 Task: Create a due date automation trigger when advanced on, on the monday after a card is due add fields without custom field "Resume" set to a date more than 1 days ago at 11:00 AM.
Action: Mouse moved to (1018, 309)
Screenshot: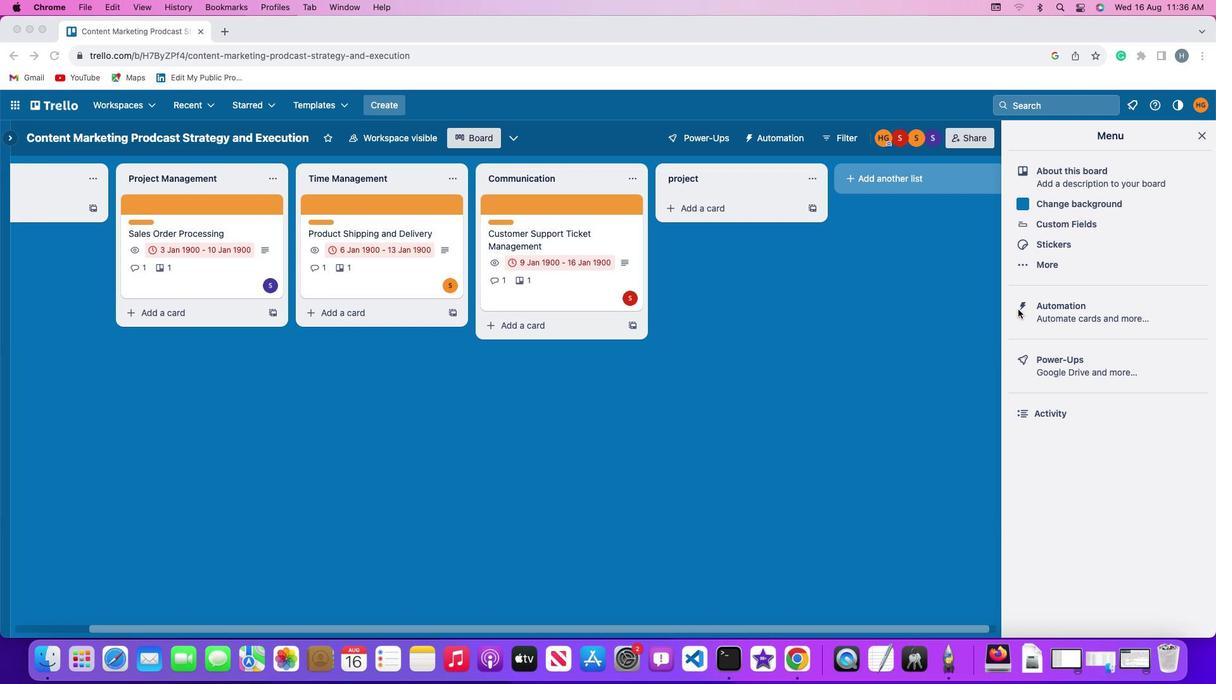 
Action: Mouse pressed left at (1018, 309)
Screenshot: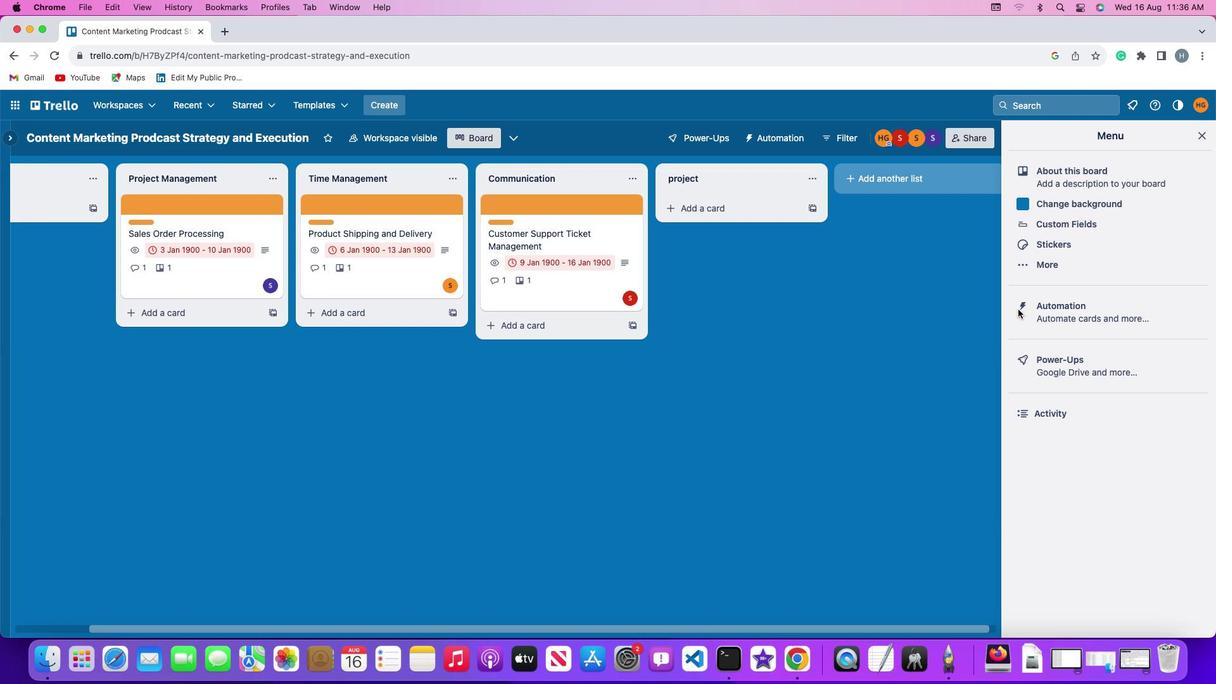 
Action: Mouse pressed left at (1018, 309)
Screenshot: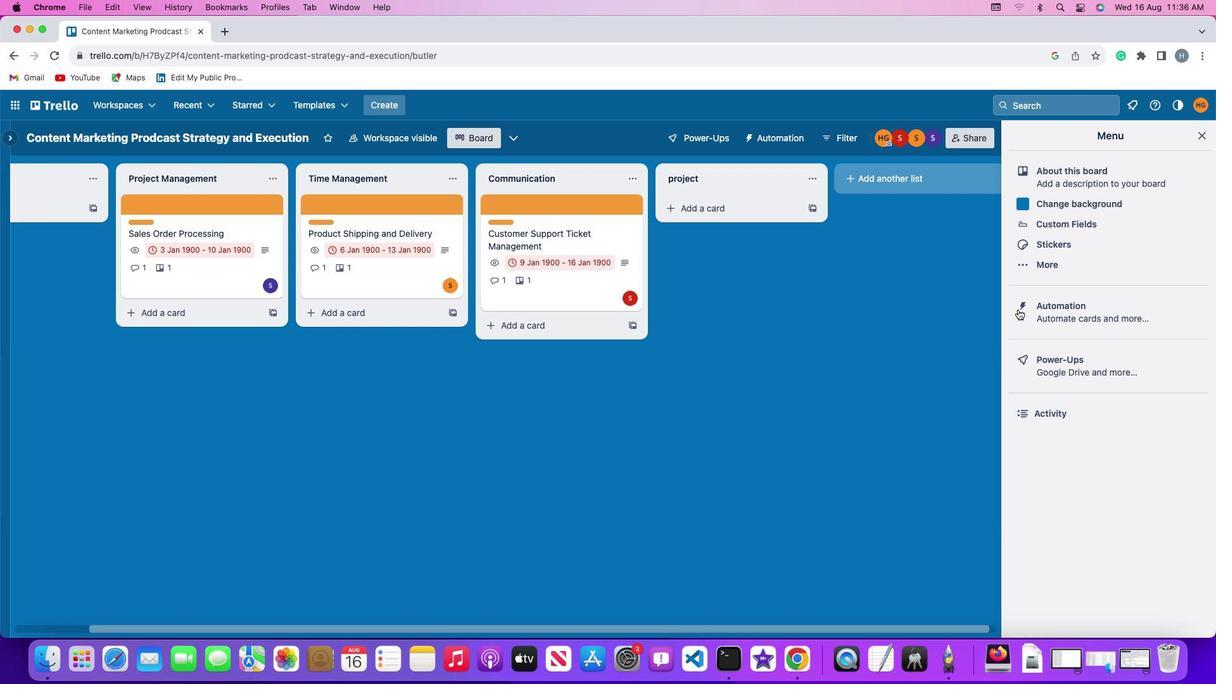 
Action: Mouse moved to (62, 304)
Screenshot: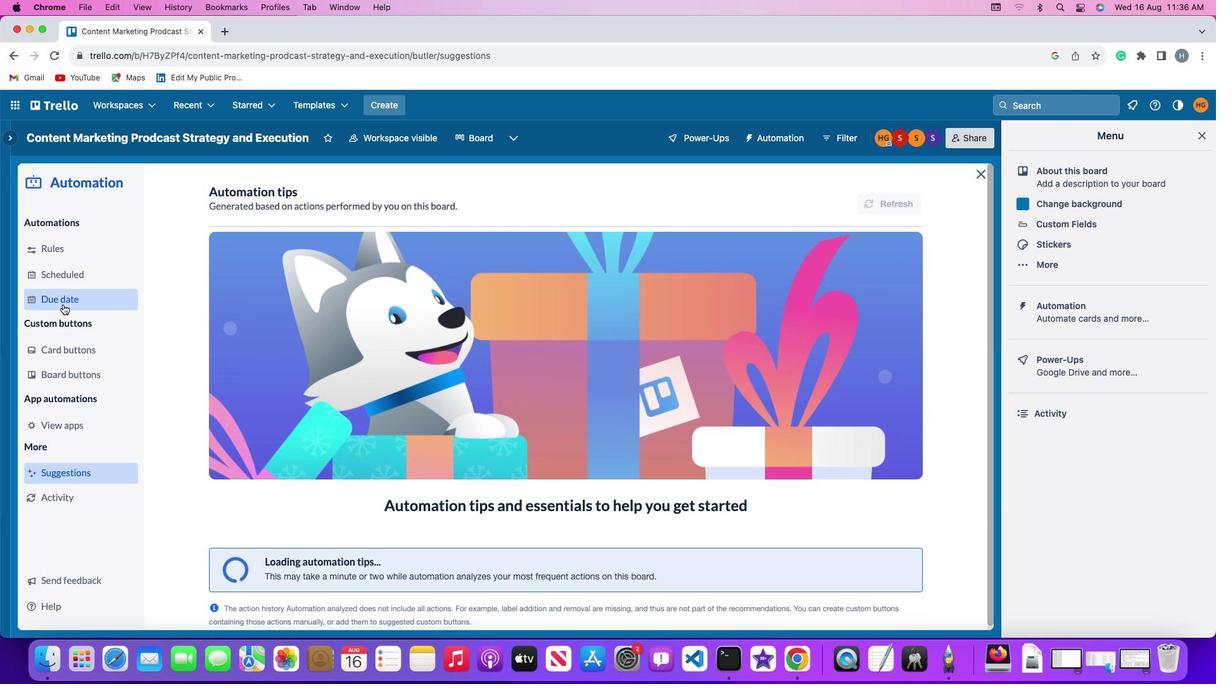 
Action: Mouse pressed left at (62, 304)
Screenshot: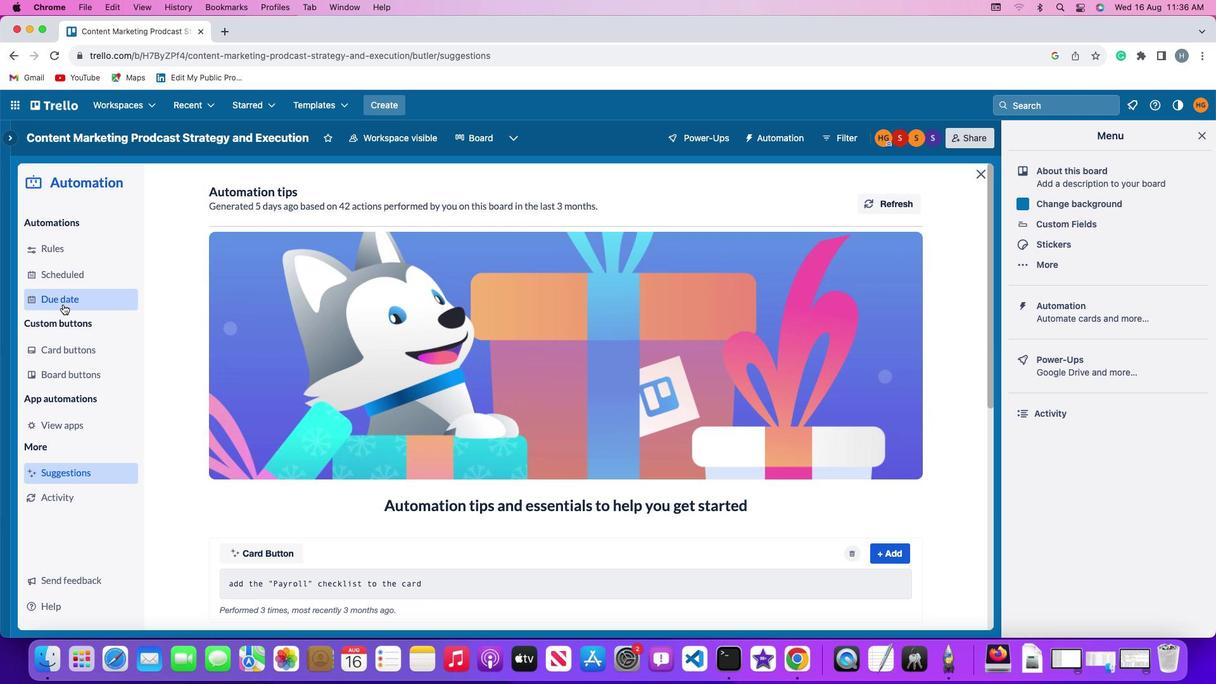 
Action: Mouse moved to (840, 197)
Screenshot: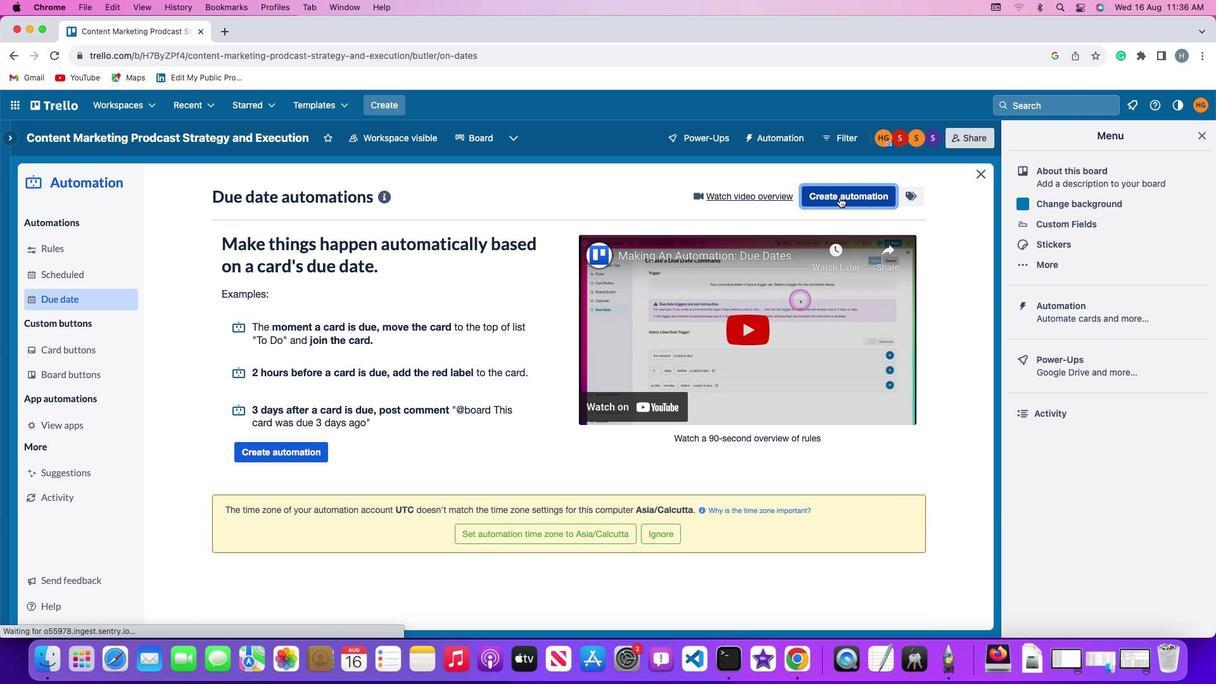 
Action: Mouse pressed left at (840, 197)
Screenshot: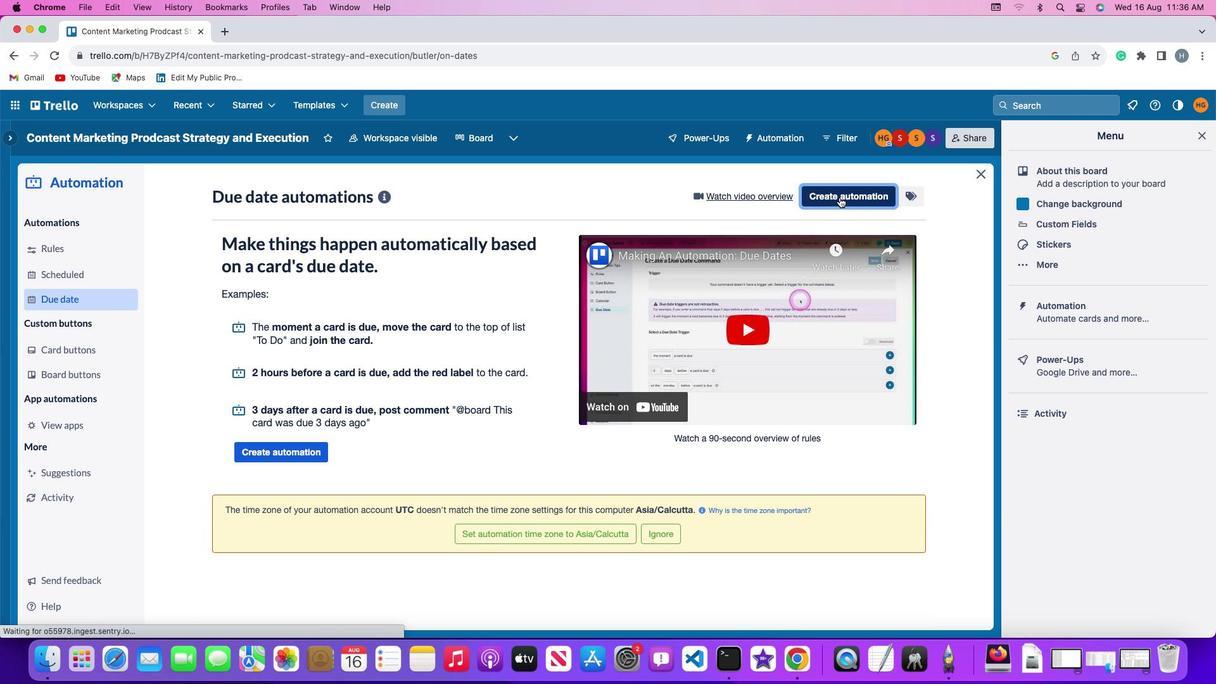 
Action: Mouse moved to (242, 316)
Screenshot: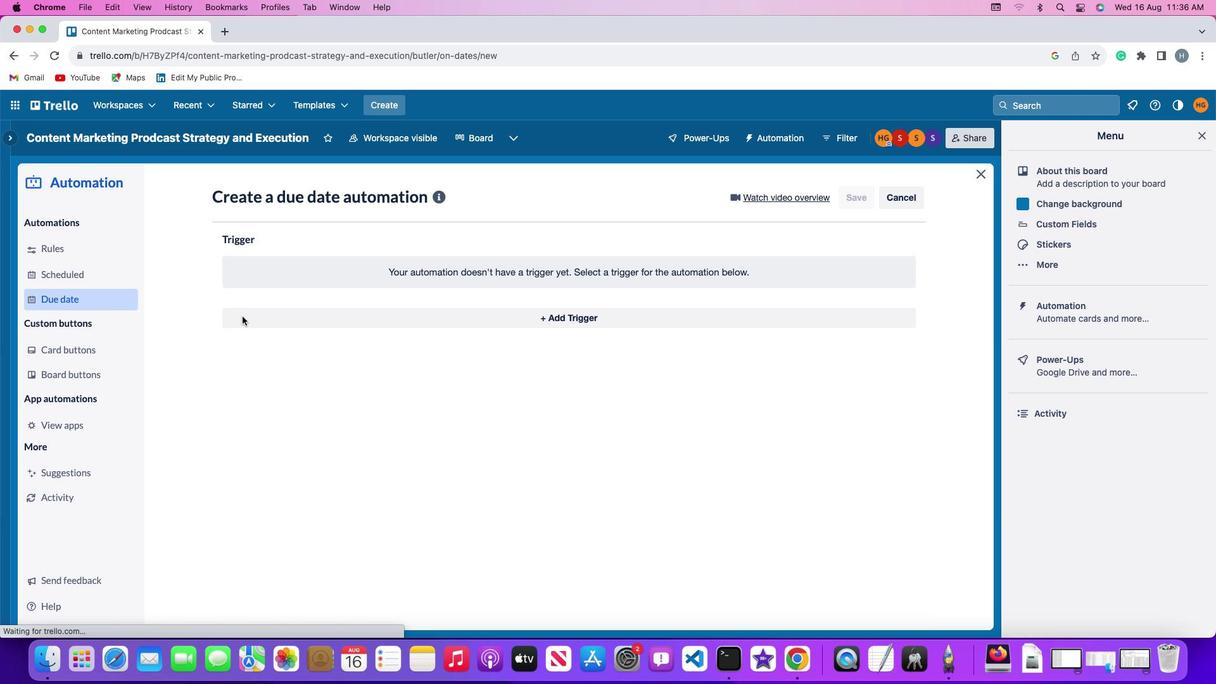 
Action: Mouse pressed left at (242, 316)
Screenshot: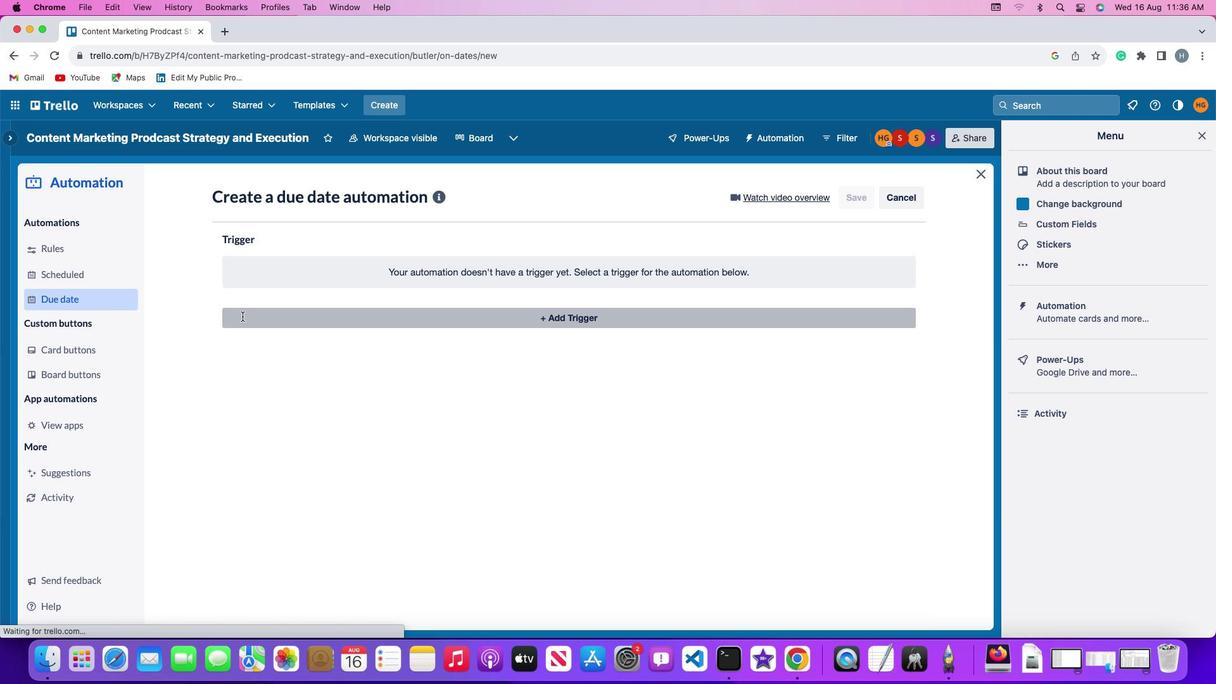 
Action: Mouse moved to (286, 553)
Screenshot: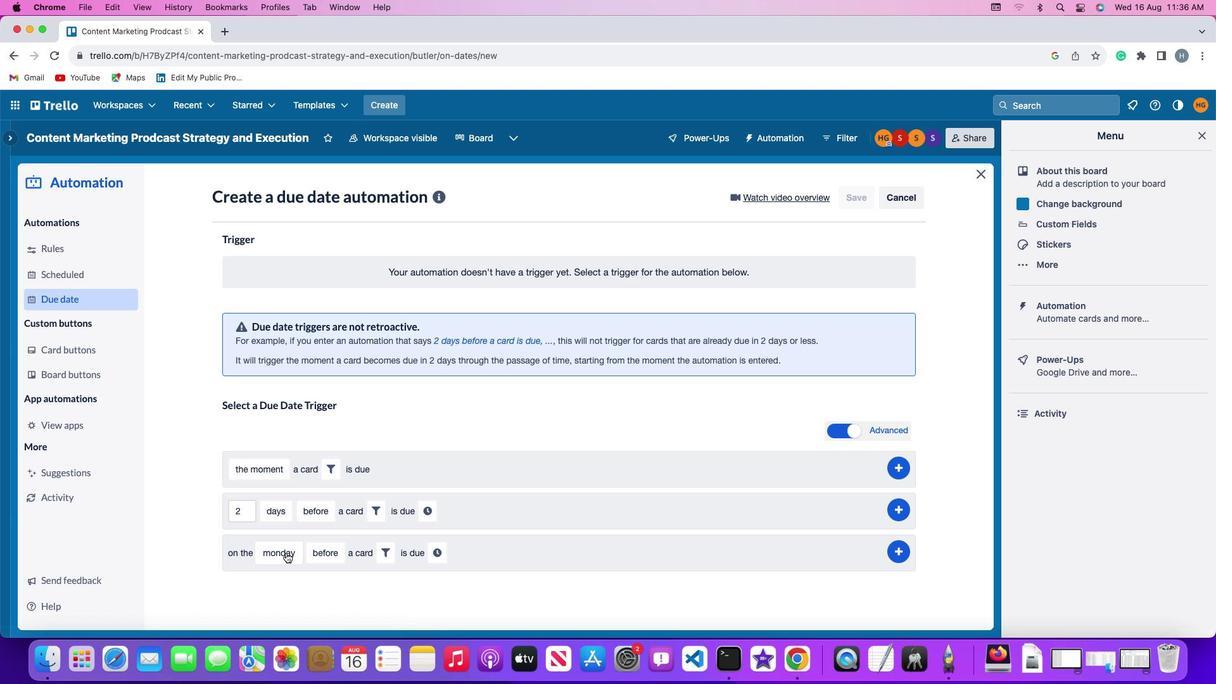
Action: Mouse pressed left at (286, 553)
Screenshot: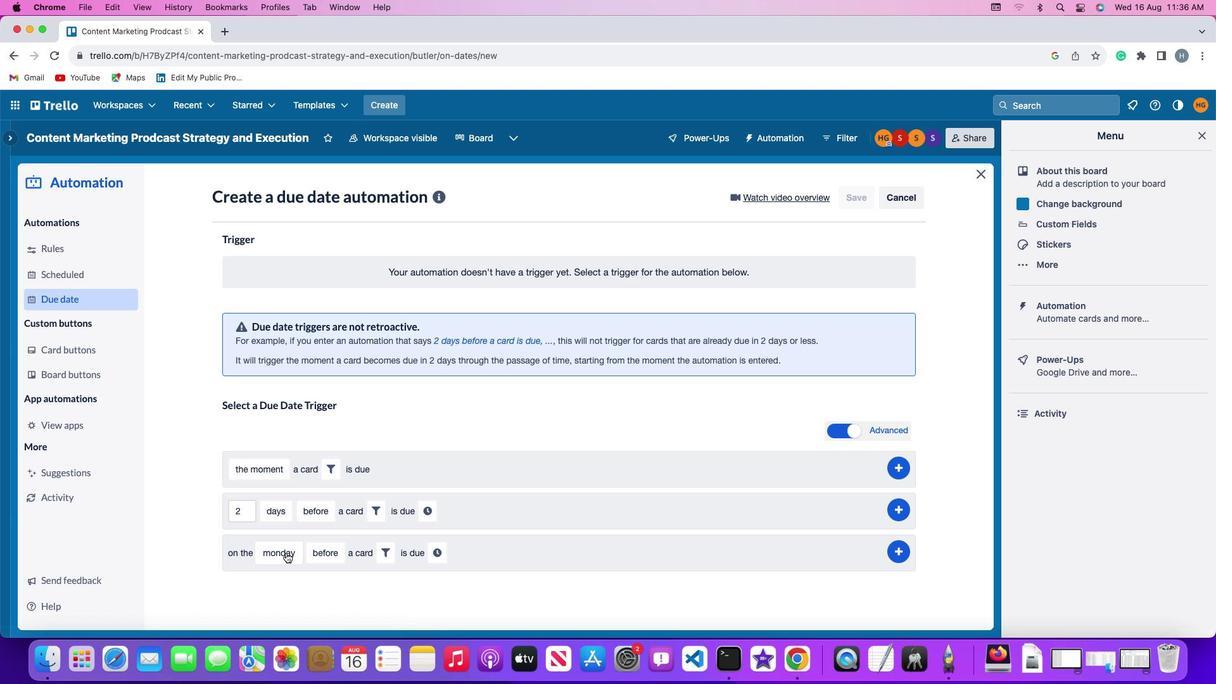 
Action: Mouse moved to (306, 380)
Screenshot: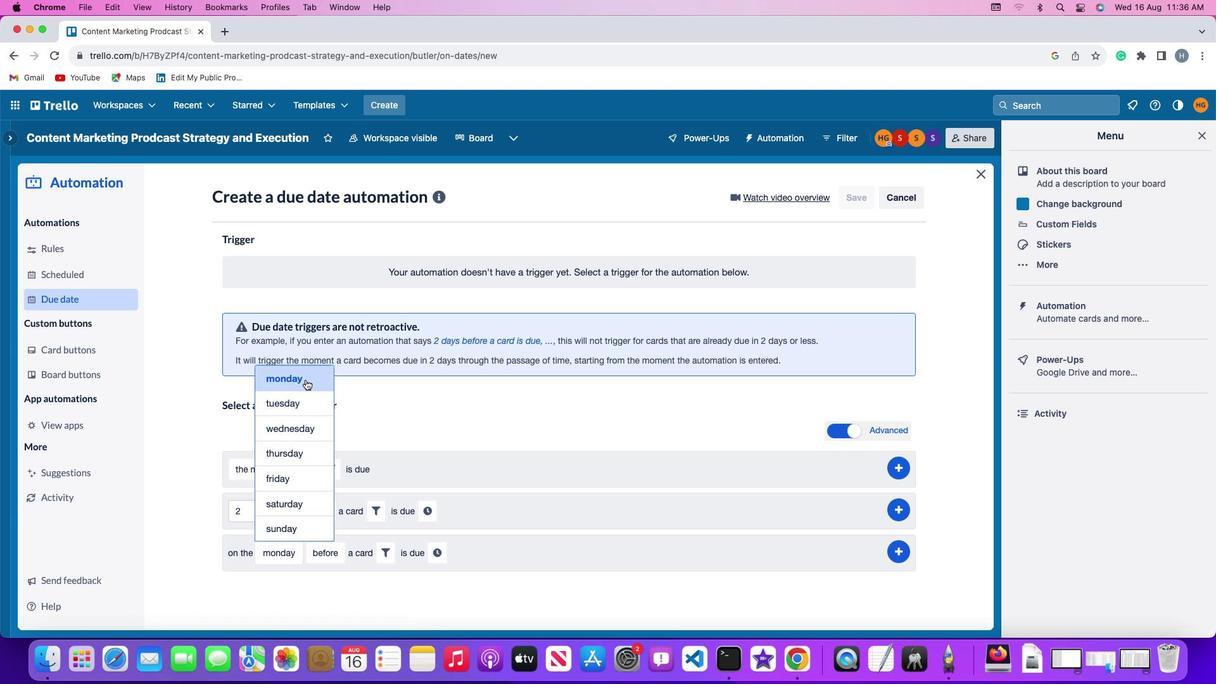 
Action: Mouse pressed left at (306, 380)
Screenshot: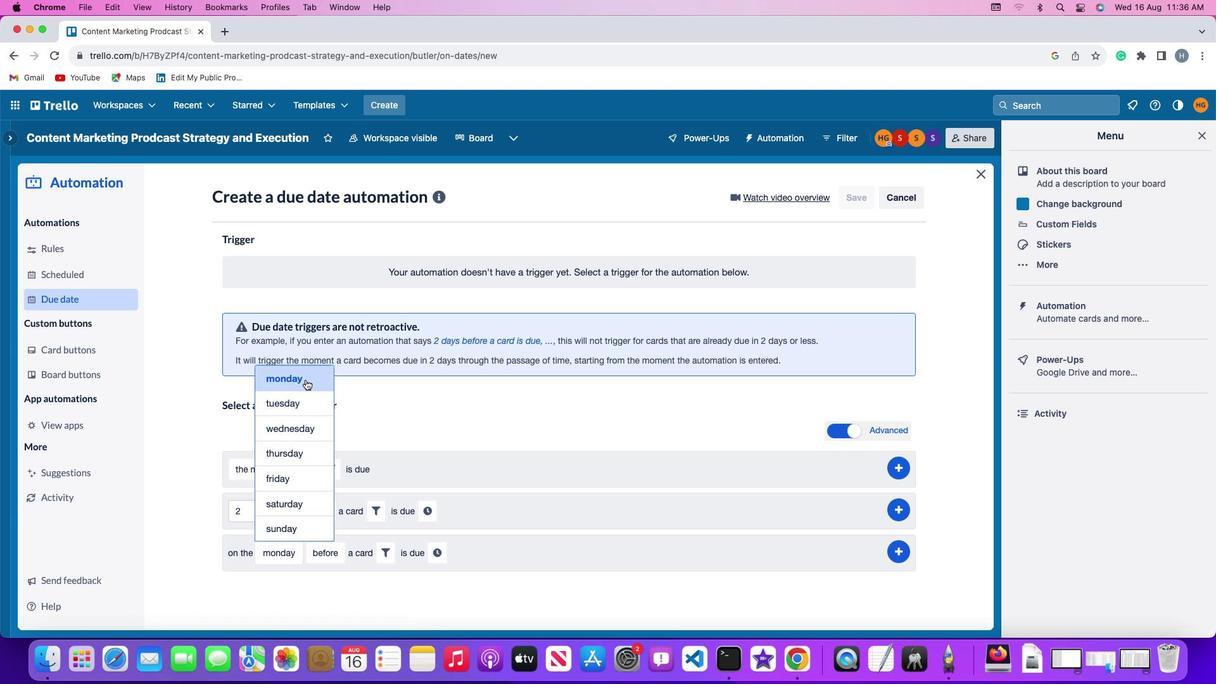 
Action: Mouse moved to (331, 548)
Screenshot: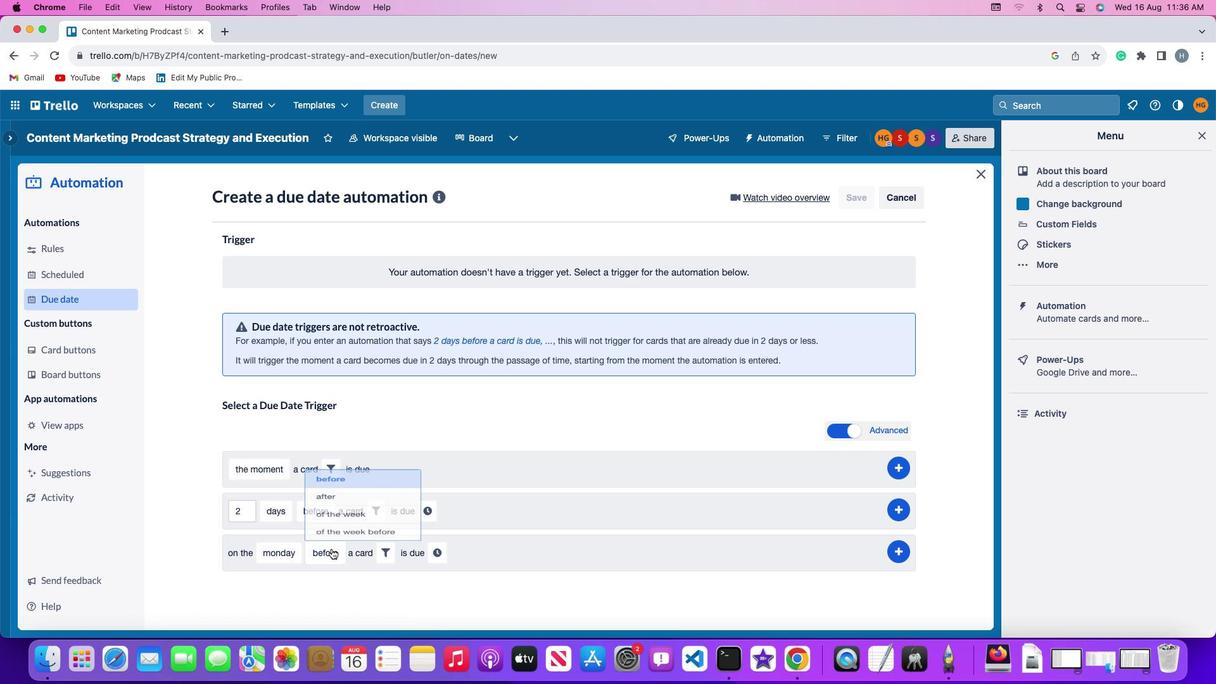 
Action: Mouse pressed left at (331, 548)
Screenshot: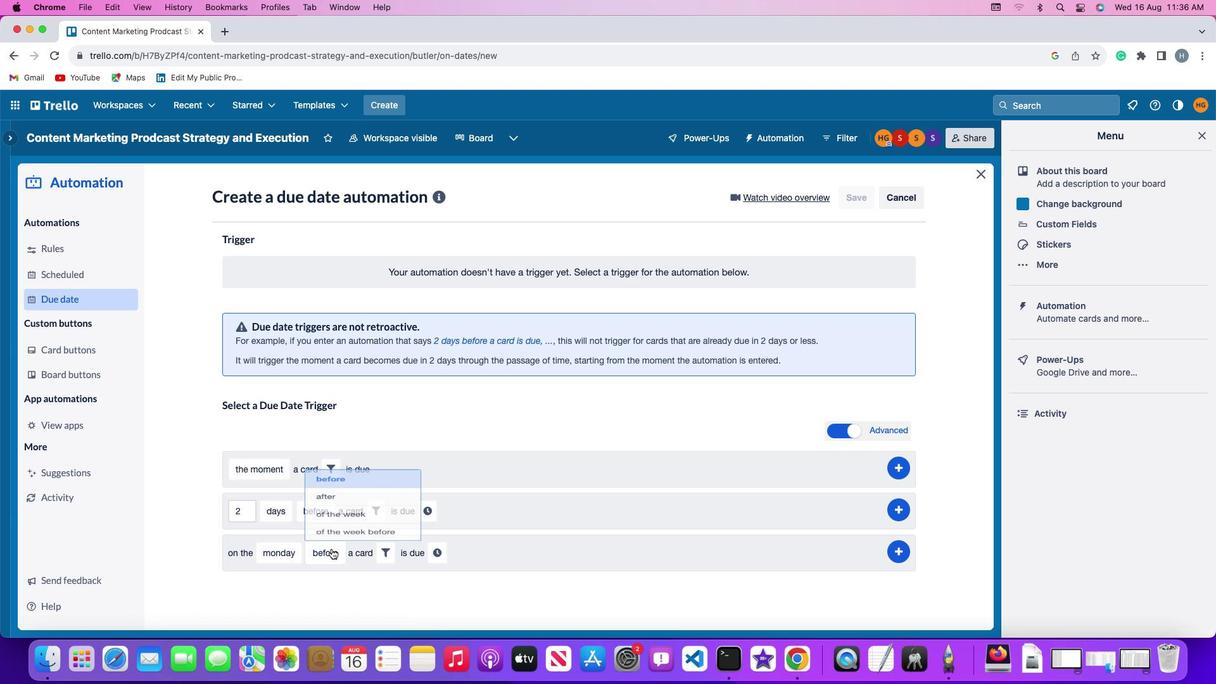 
Action: Mouse moved to (345, 478)
Screenshot: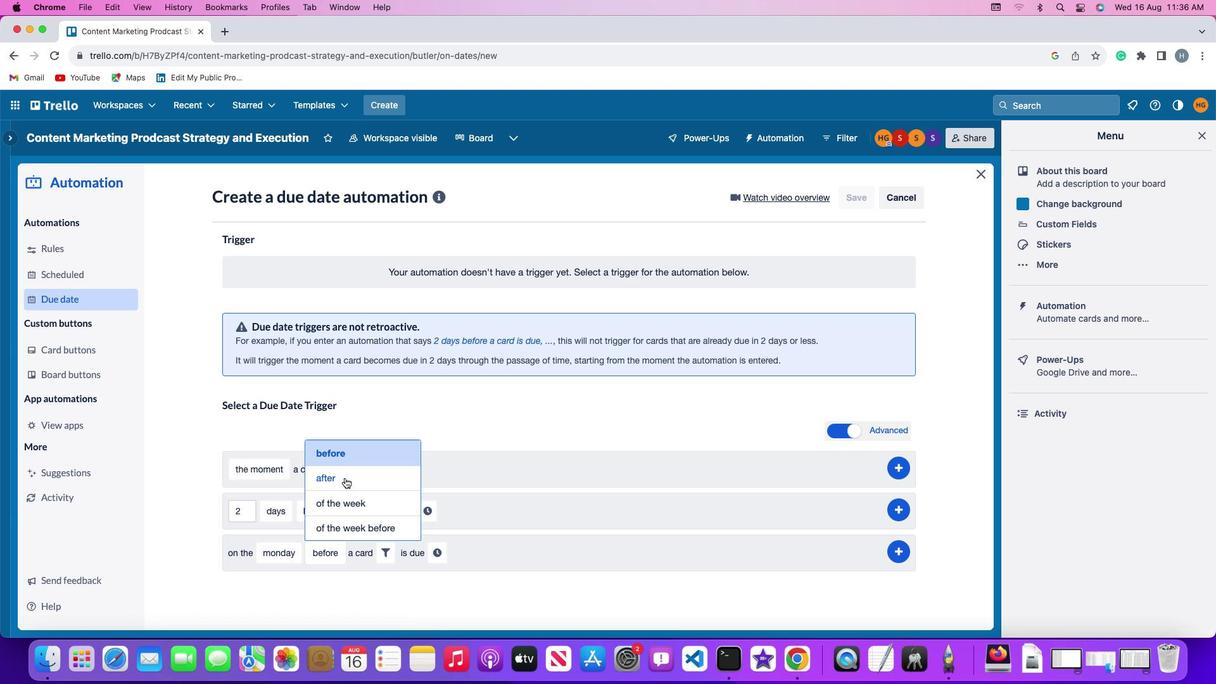 
Action: Mouse pressed left at (345, 478)
Screenshot: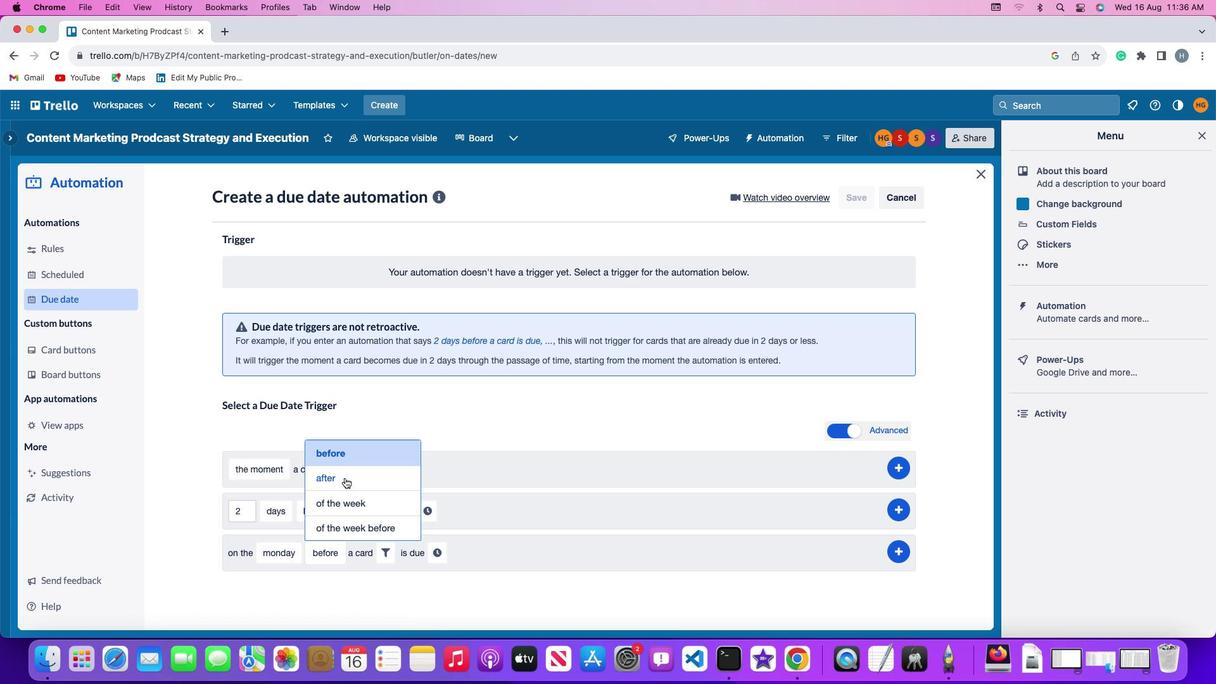 
Action: Mouse moved to (372, 557)
Screenshot: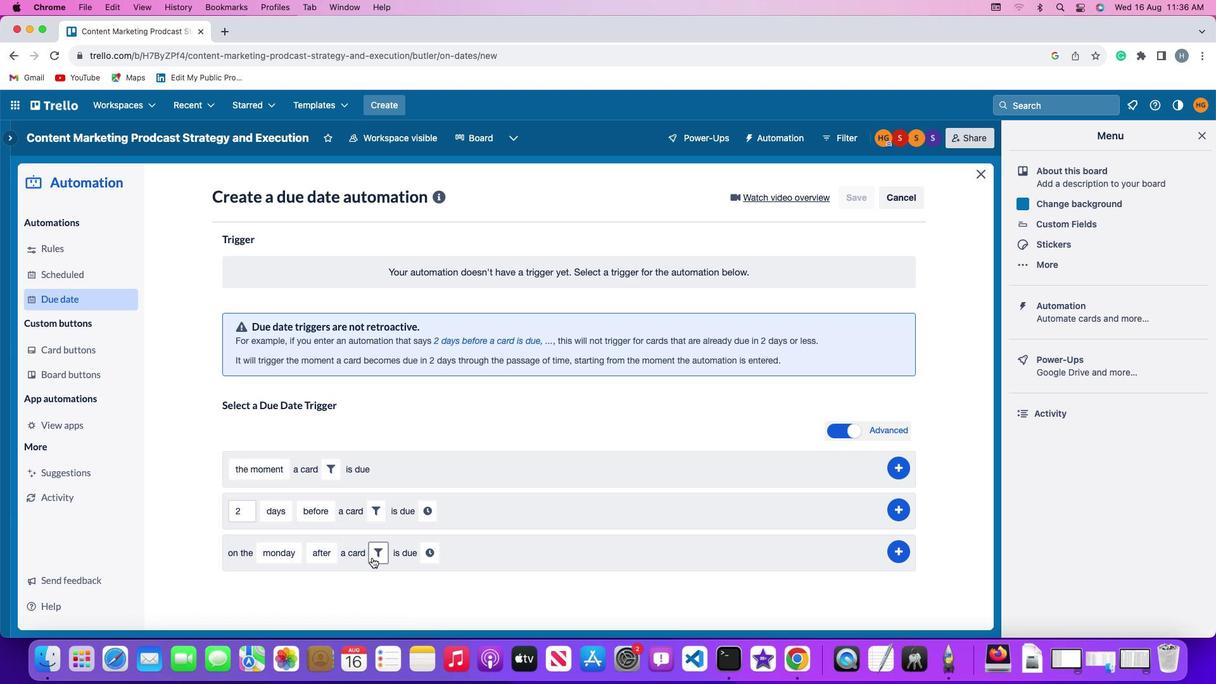 
Action: Mouse pressed left at (372, 557)
Screenshot: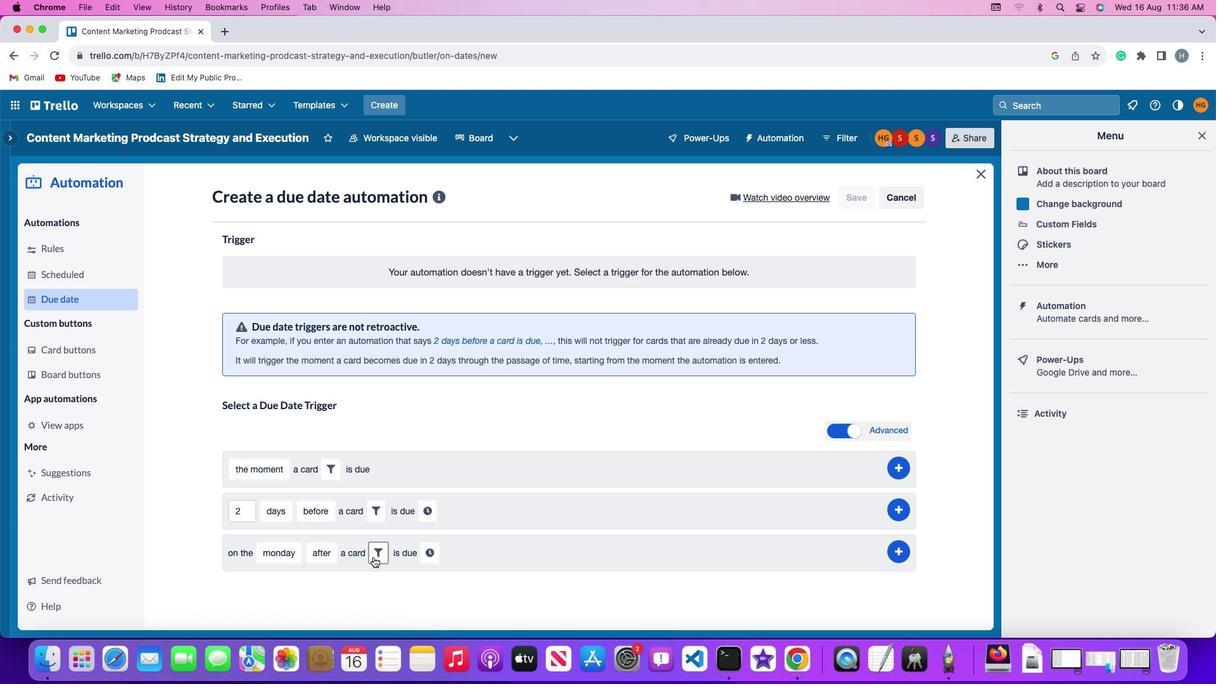 
Action: Mouse moved to (587, 595)
Screenshot: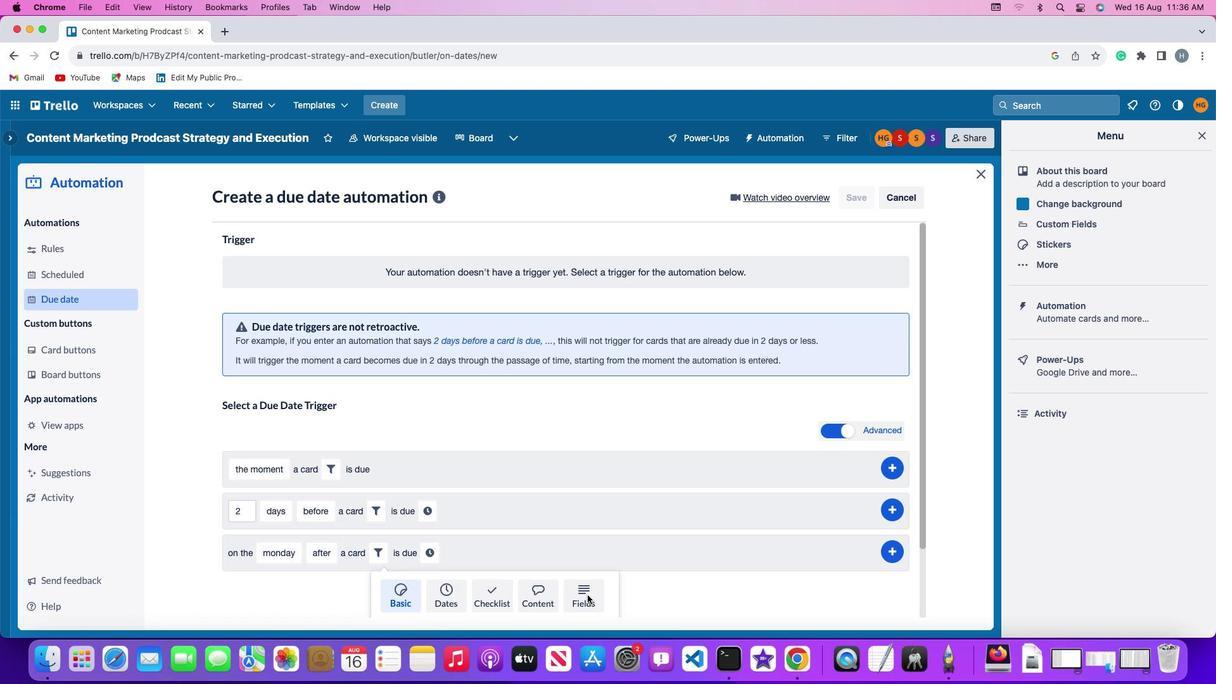 
Action: Mouse pressed left at (587, 595)
Screenshot: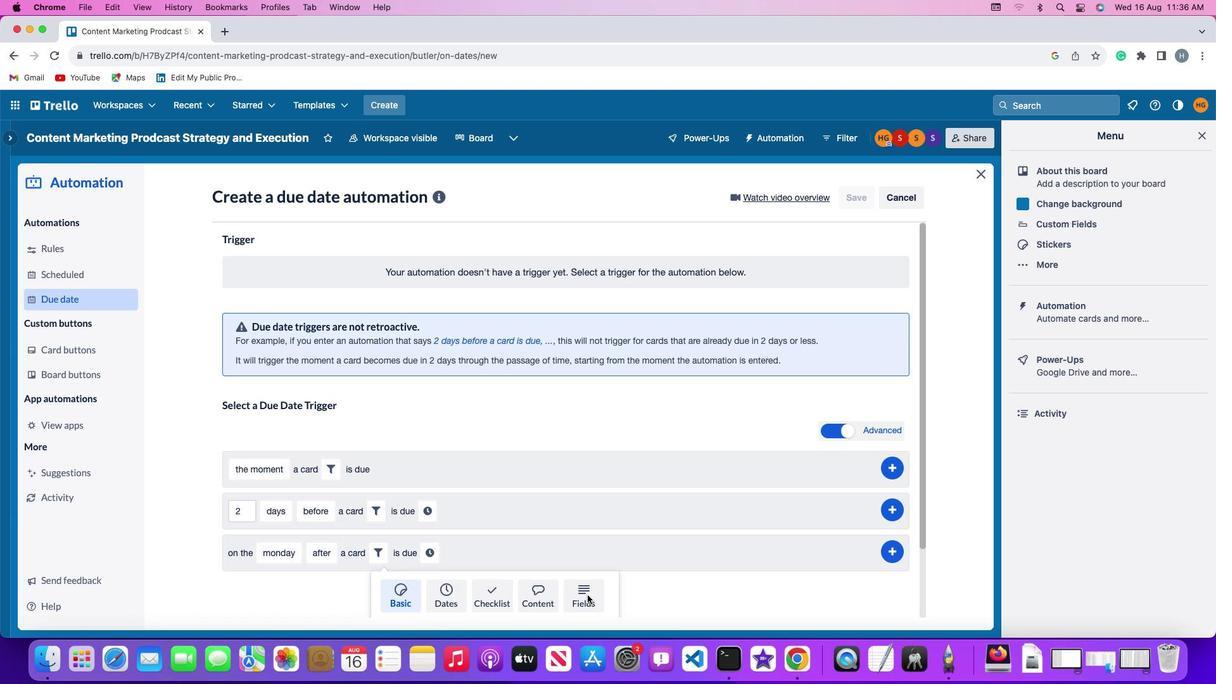 
Action: Mouse moved to (326, 596)
Screenshot: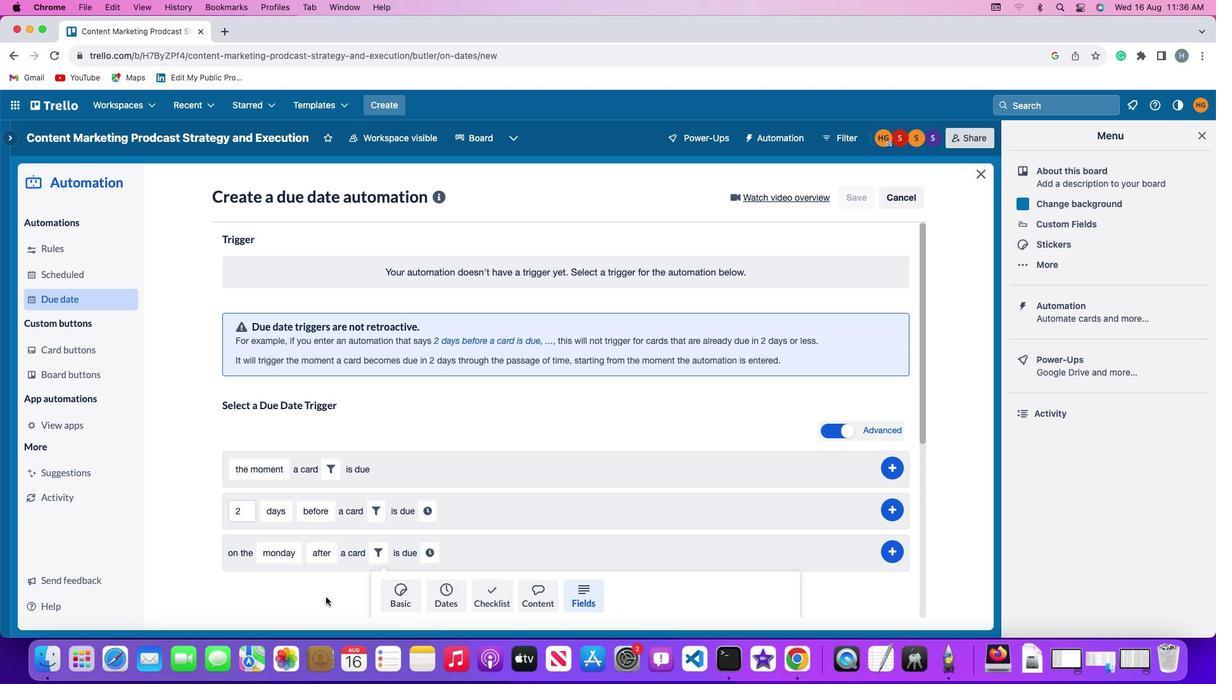 
Action: Mouse scrolled (326, 596) with delta (0, 0)
Screenshot: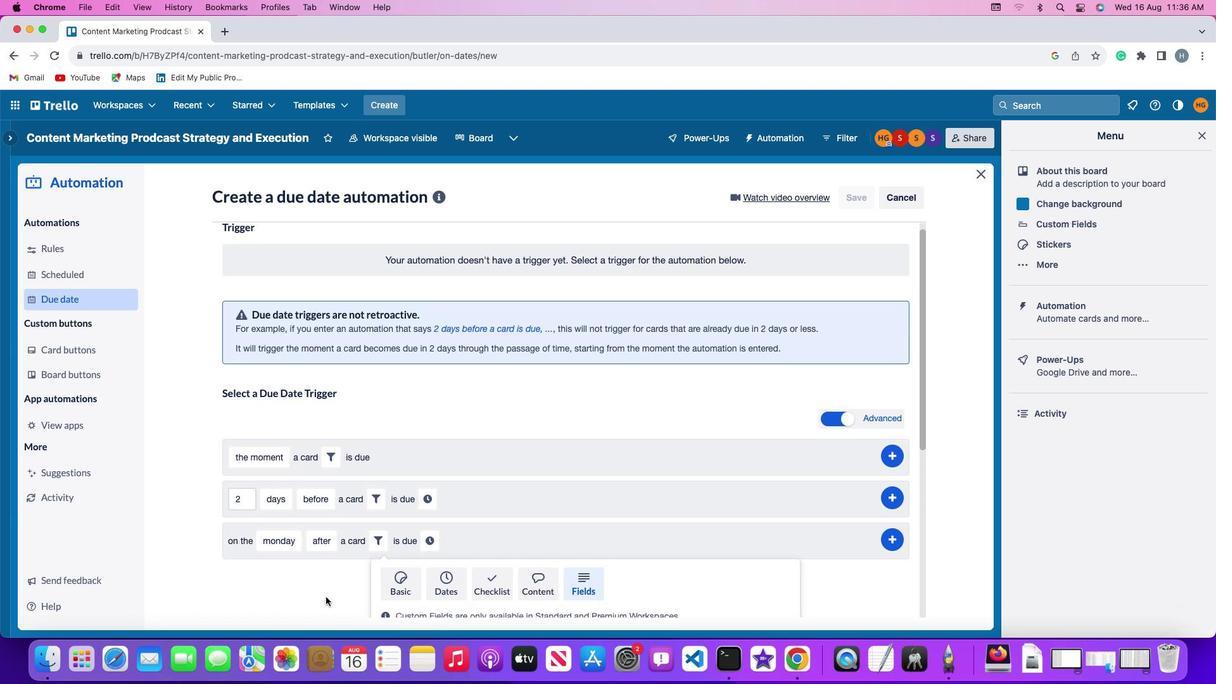 
Action: Mouse scrolled (326, 596) with delta (0, 0)
Screenshot: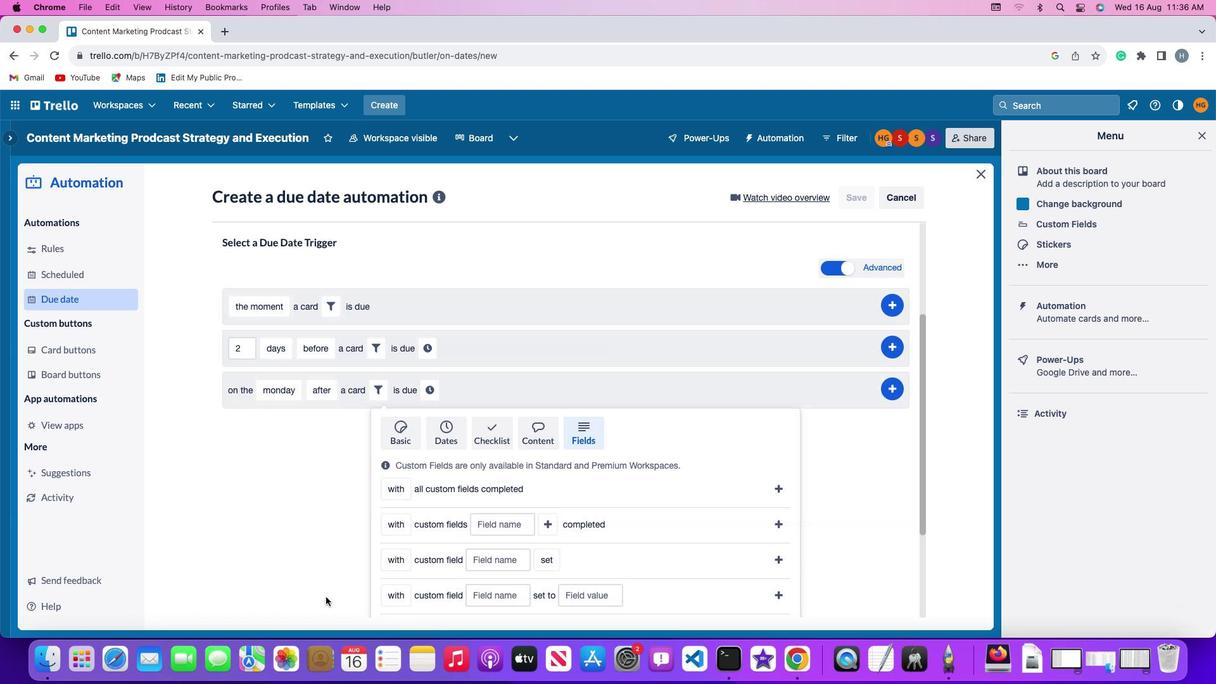 
Action: Mouse scrolled (326, 596) with delta (0, -1)
Screenshot: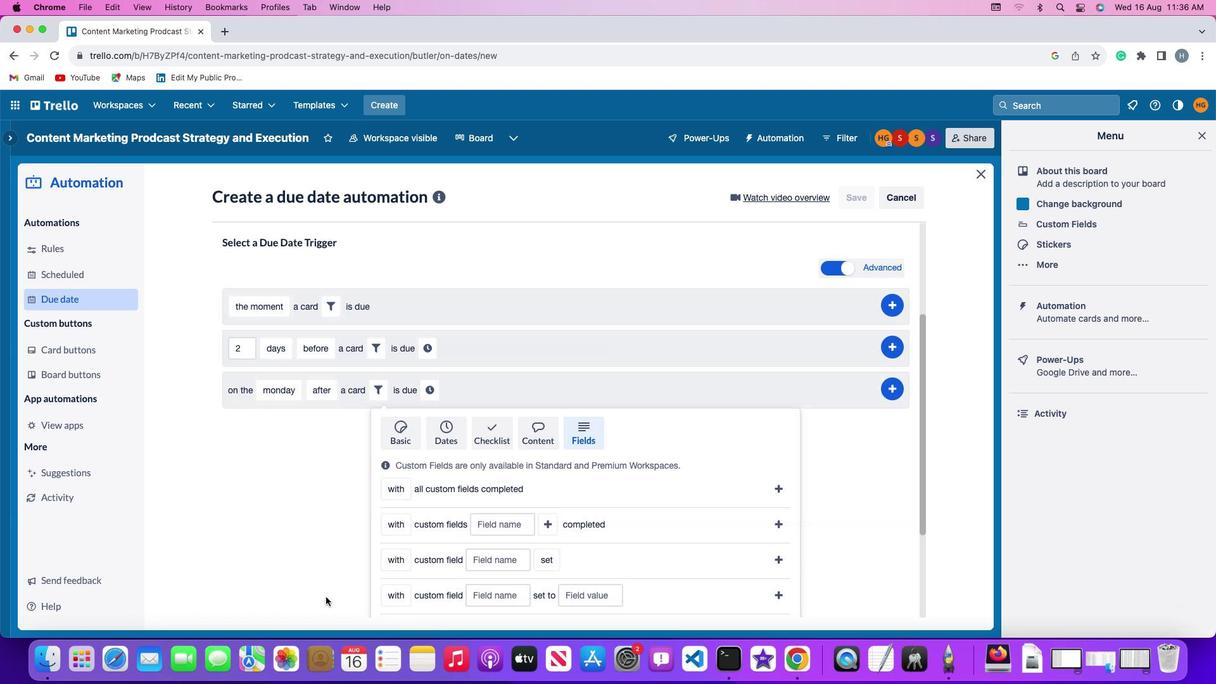 
Action: Mouse scrolled (326, 596) with delta (0, -3)
Screenshot: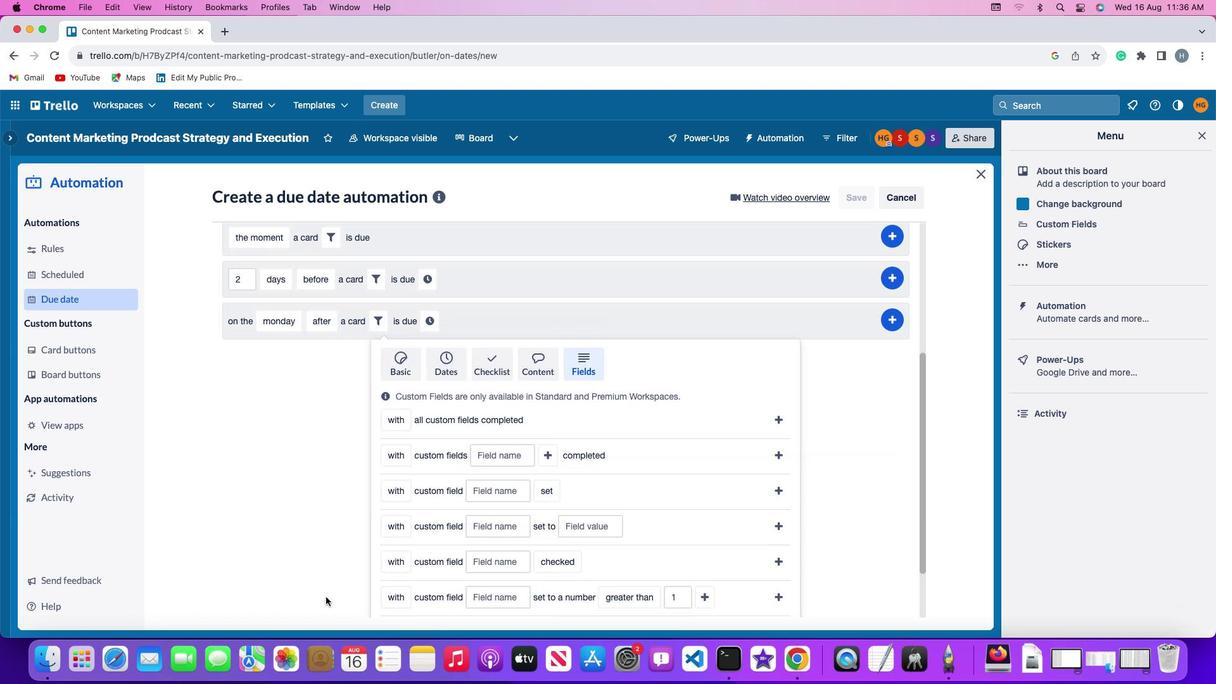 
Action: Mouse scrolled (326, 596) with delta (0, -3)
Screenshot: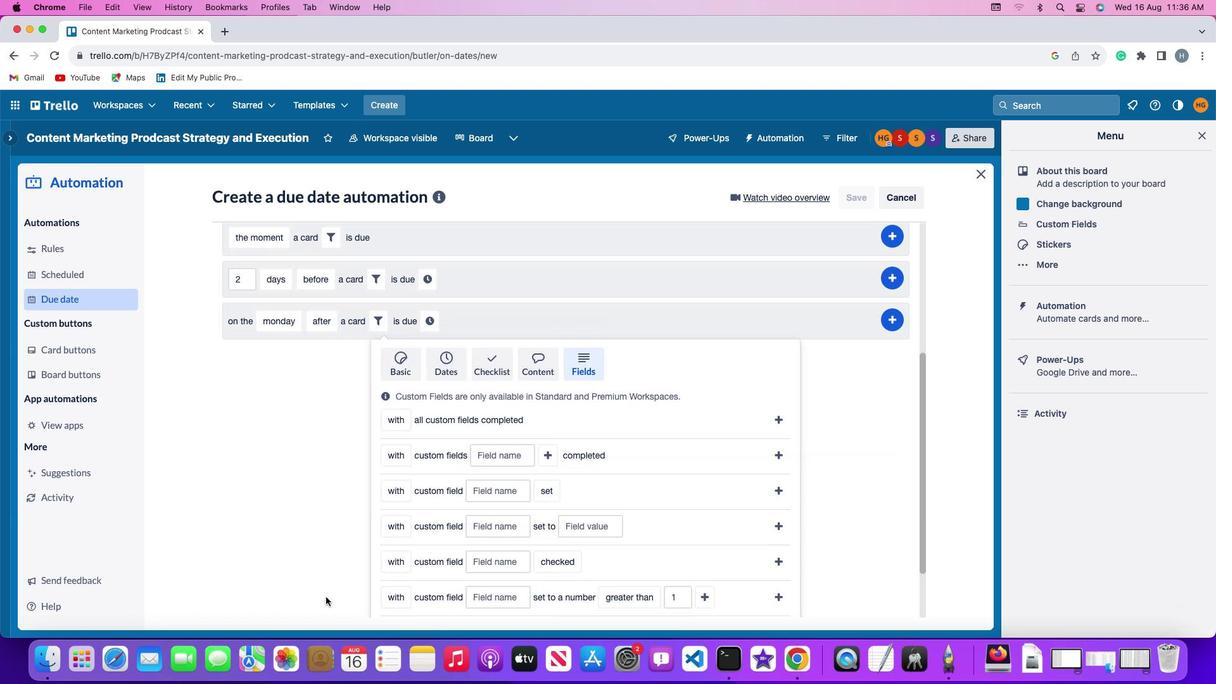 
Action: Mouse scrolled (326, 596) with delta (0, 0)
Screenshot: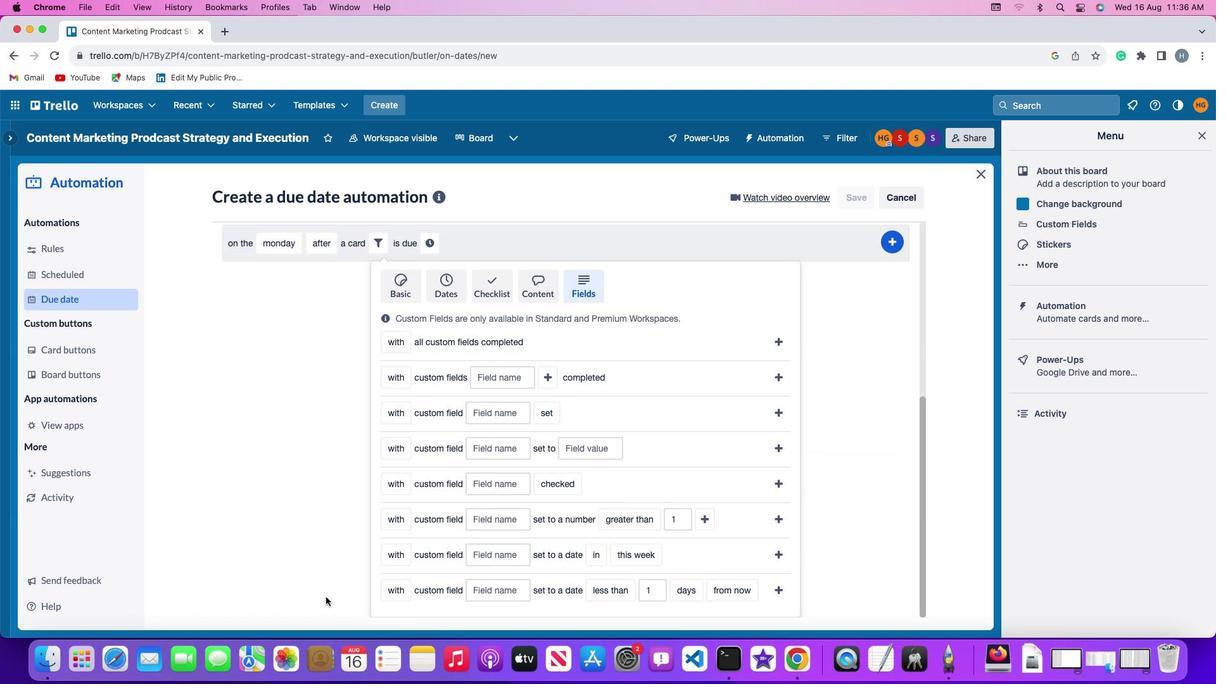 
Action: Mouse scrolled (326, 596) with delta (0, 0)
Screenshot: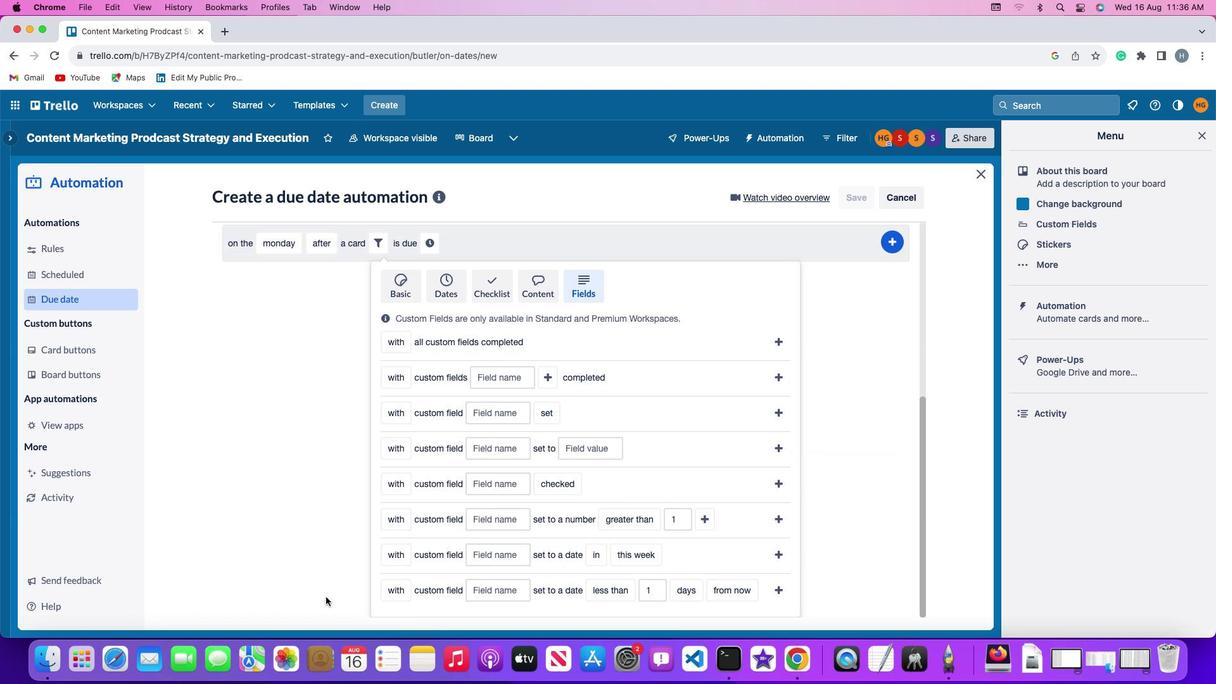 
Action: Mouse scrolled (326, 596) with delta (0, -1)
Screenshot: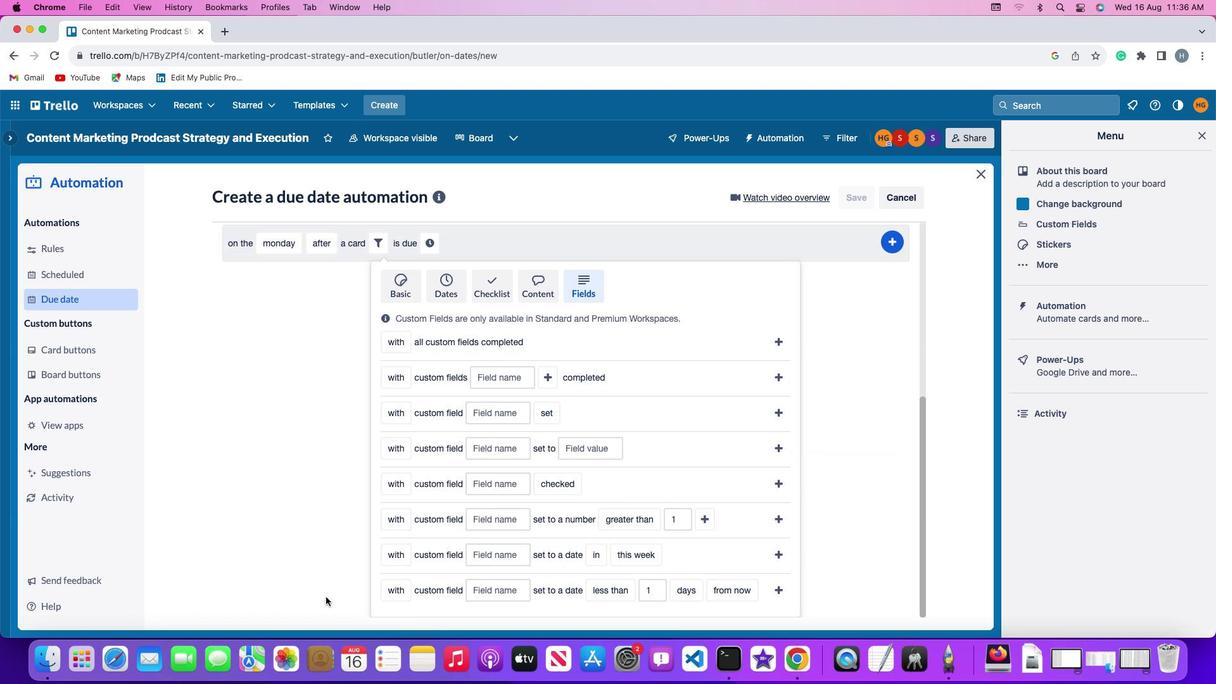 
Action: Mouse scrolled (326, 596) with delta (0, -3)
Screenshot: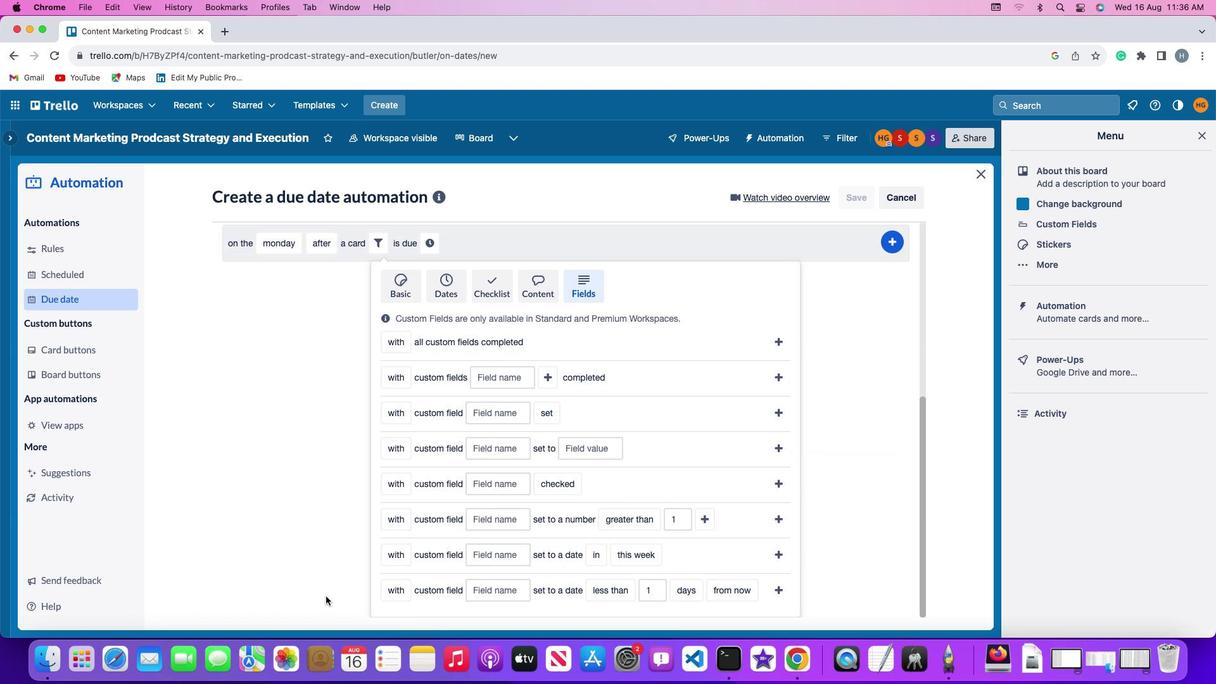 
Action: Mouse moved to (326, 596)
Screenshot: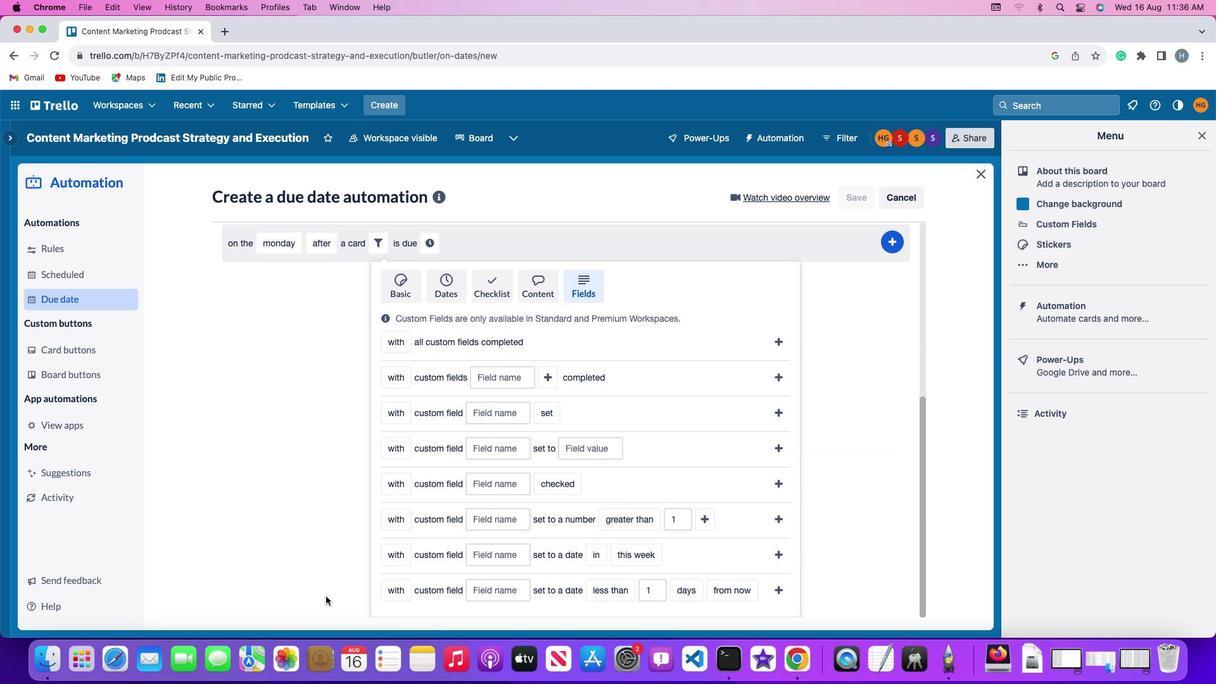 
Action: Mouse scrolled (326, 596) with delta (0, 0)
Screenshot: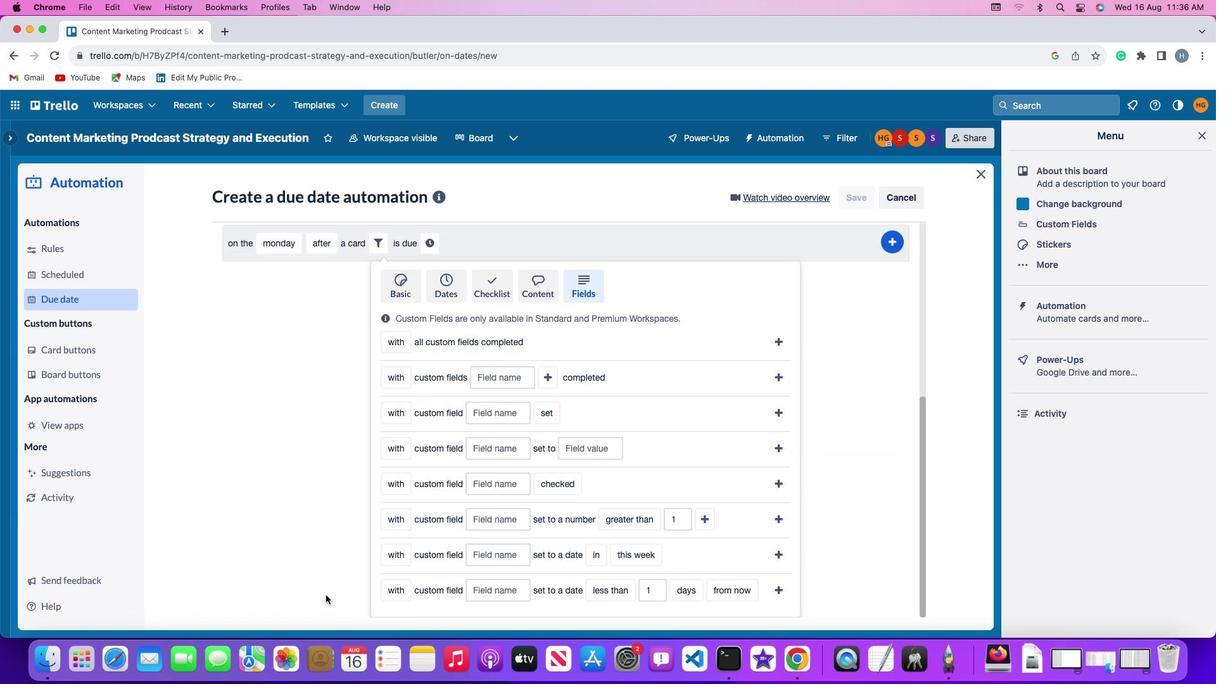 
Action: Mouse scrolled (326, 596) with delta (0, 0)
Screenshot: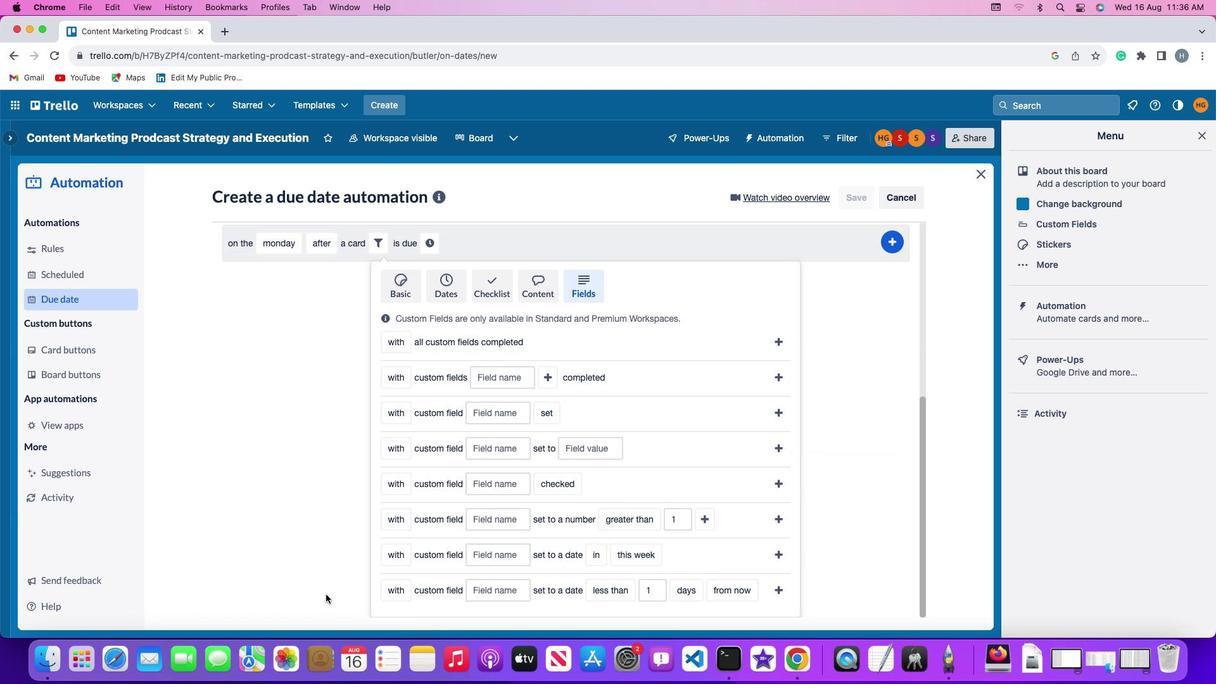 
Action: Mouse scrolled (326, 596) with delta (0, -1)
Screenshot: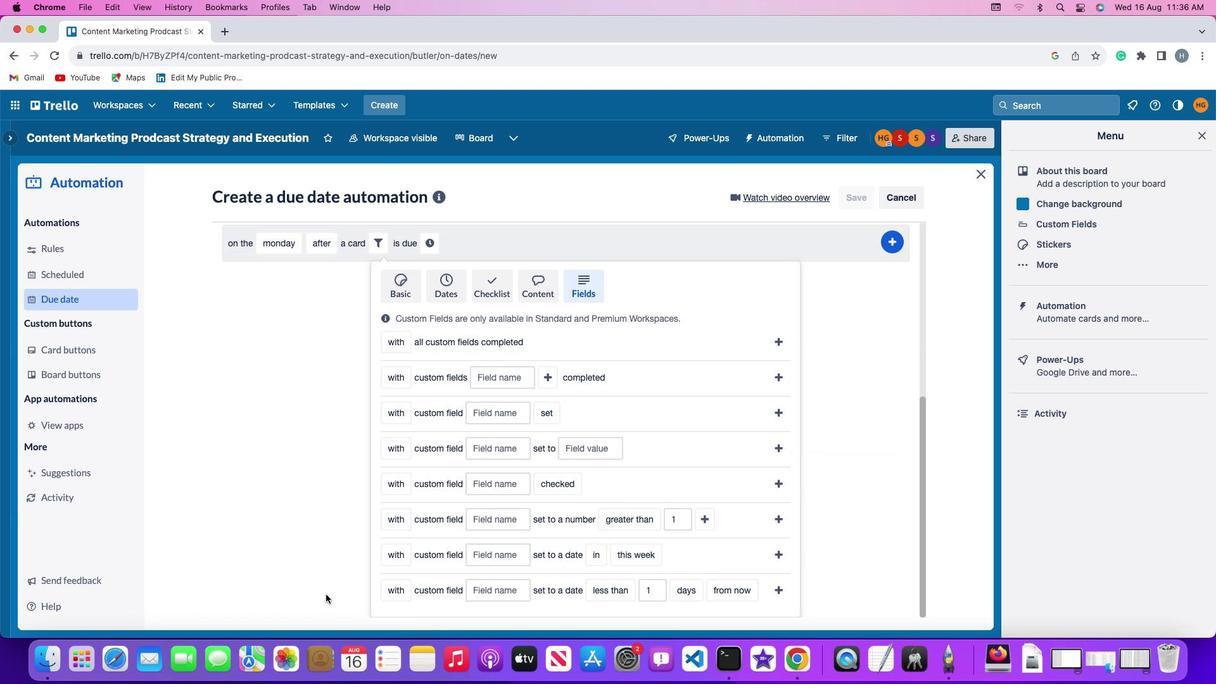 
Action: Mouse moved to (386, 591)
Screenshot: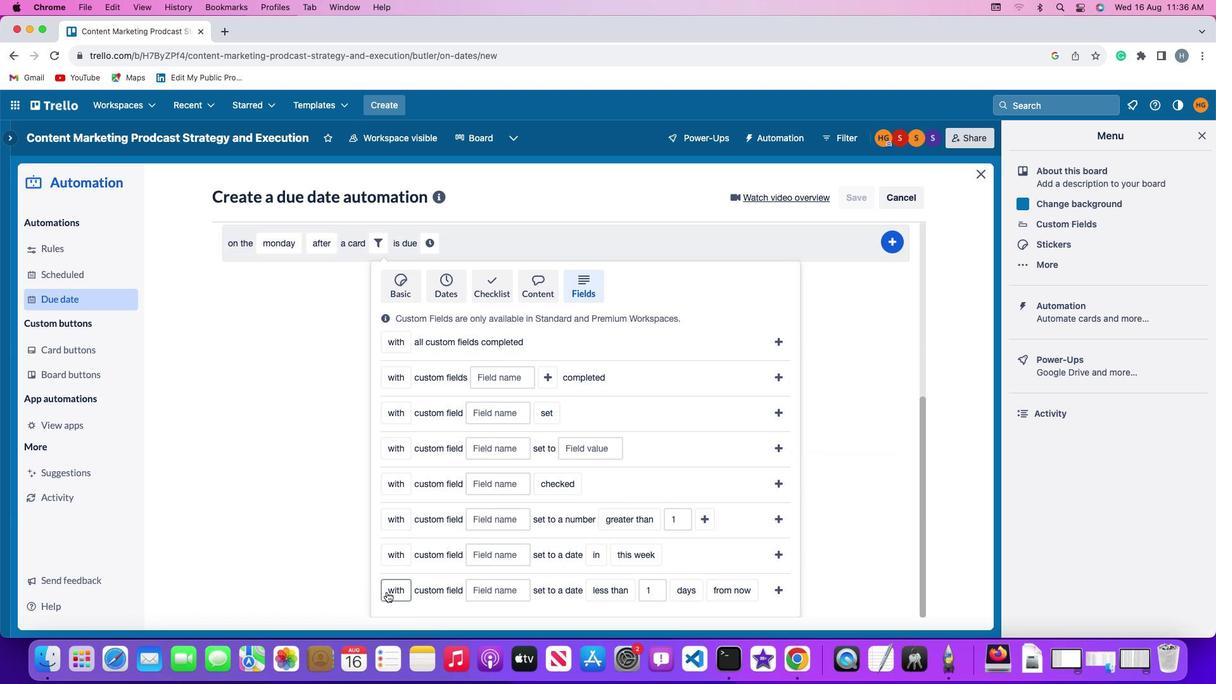 
Action: Mouse pressed left at (386, 591)
Screenshot: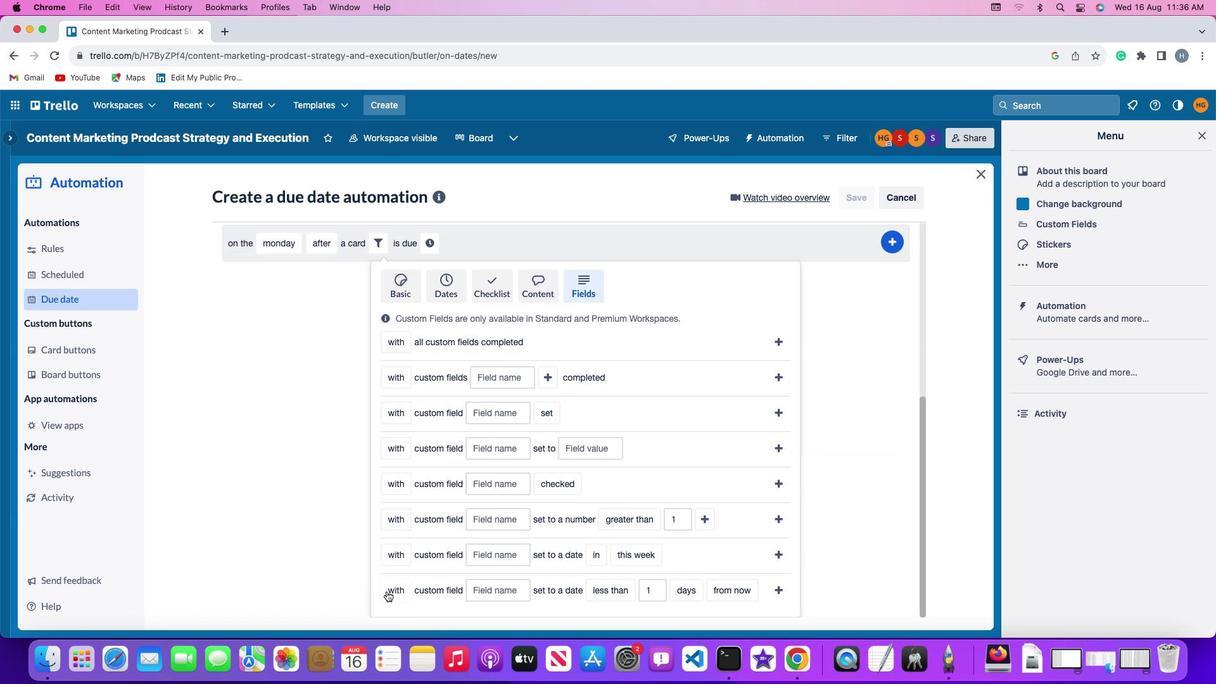 
Action: Mouse moved to (399, 567)
Screenshot: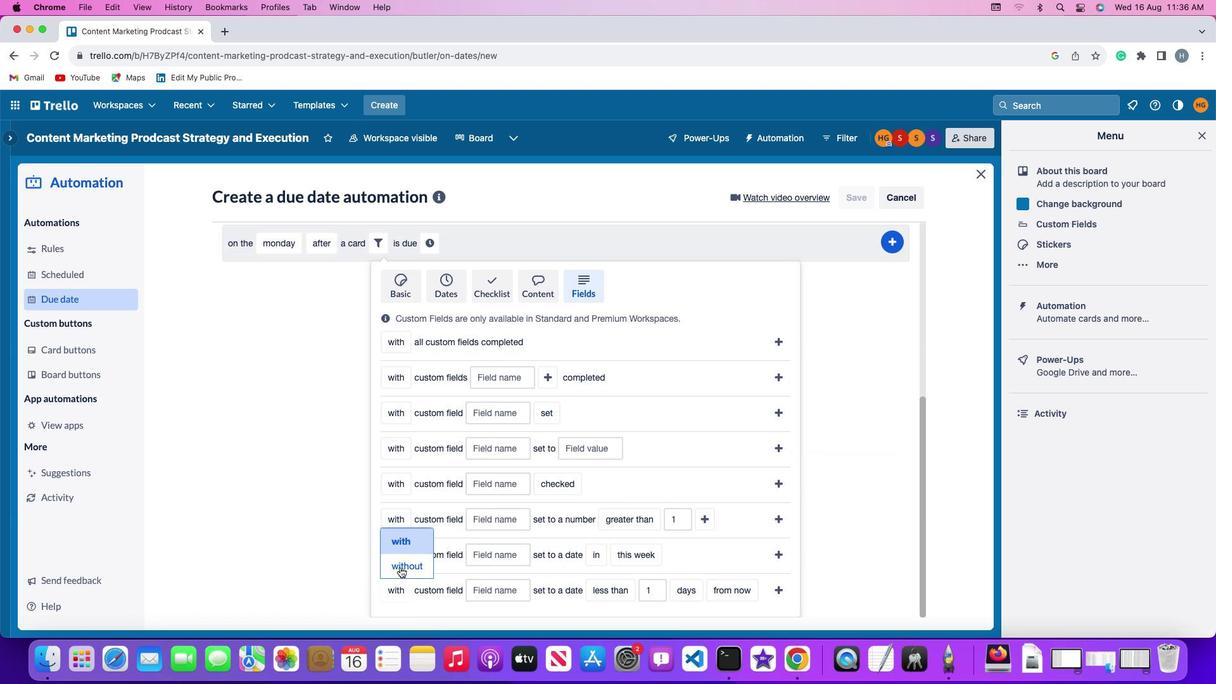 
Action: Mouse pressed left at (399, 567)
Screenshot: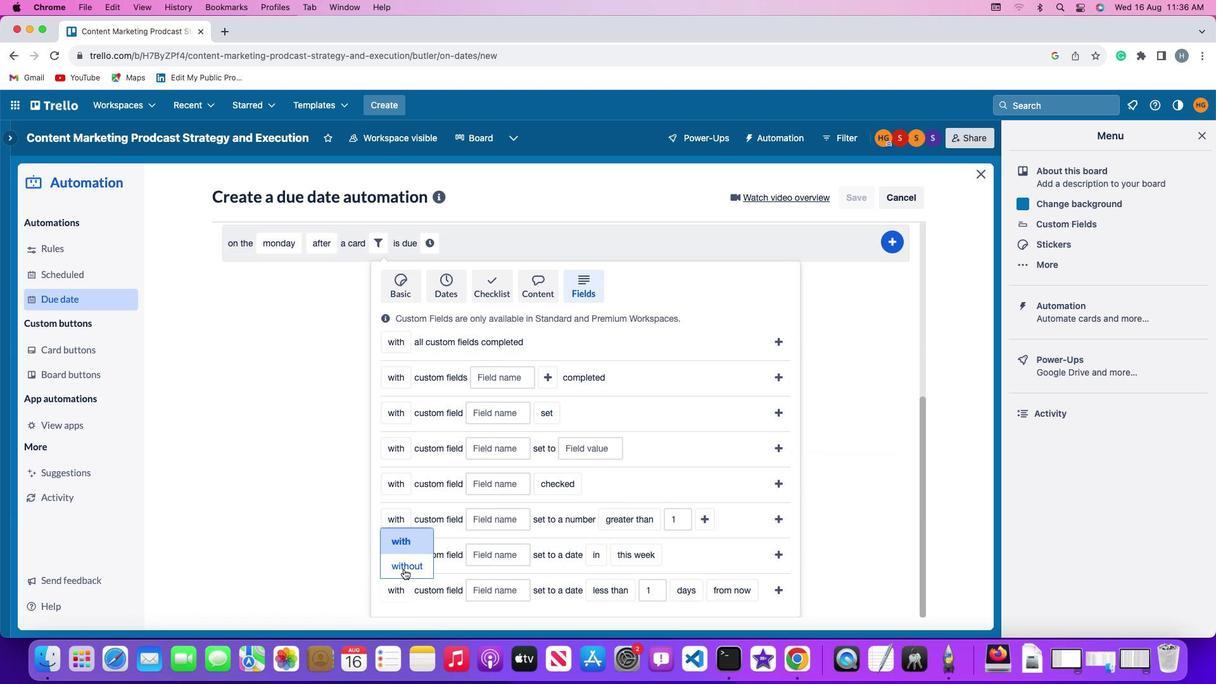 
Action: Mouse moved to (506, 593)
Screenshot: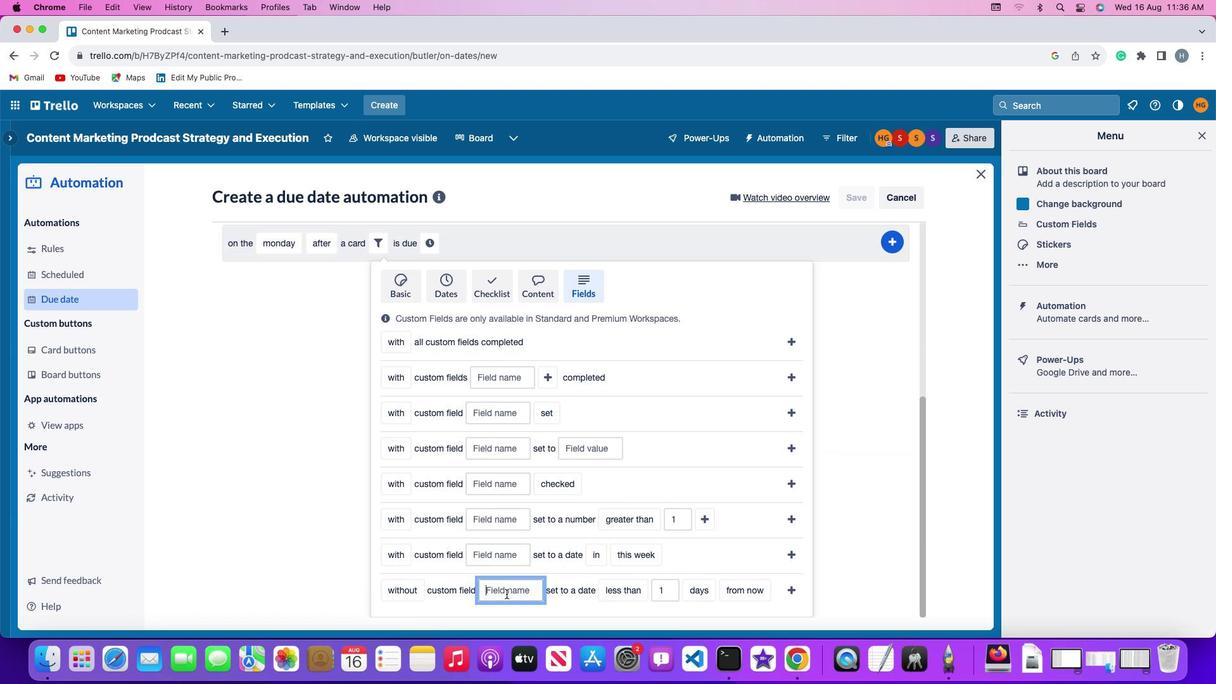 
Action: Mouse pressed left at (506, 593)
Screenshot: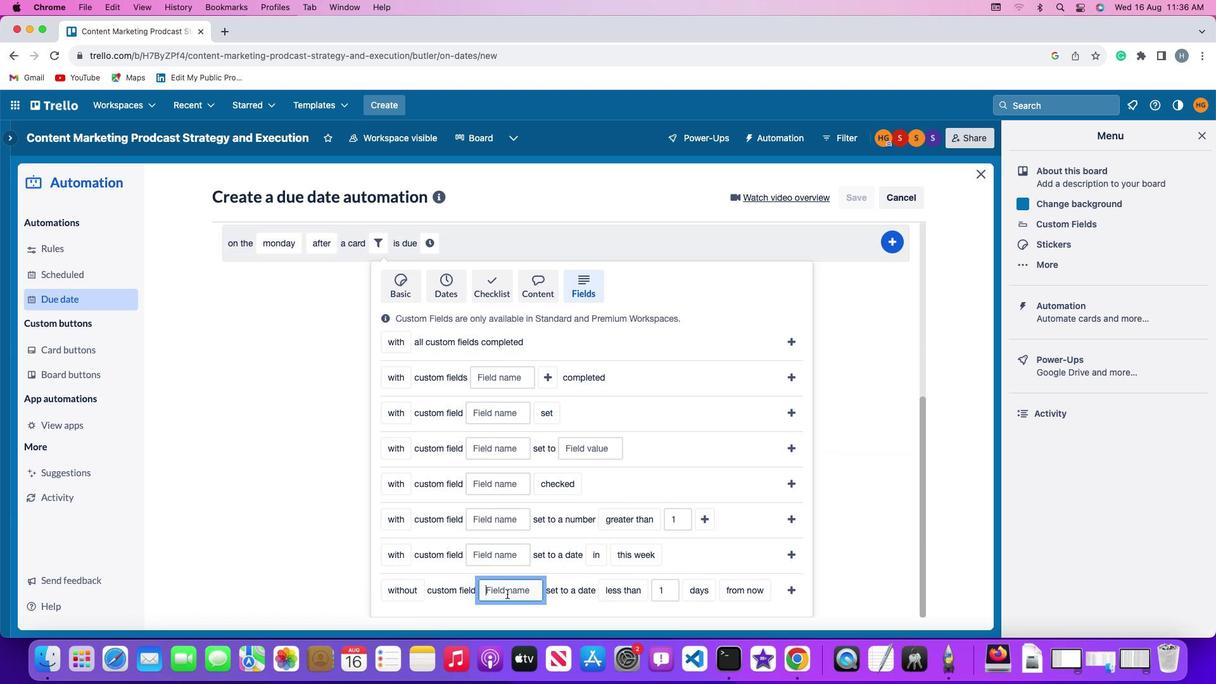 
Action: Mouse moved to (508, 593)
Screenshot: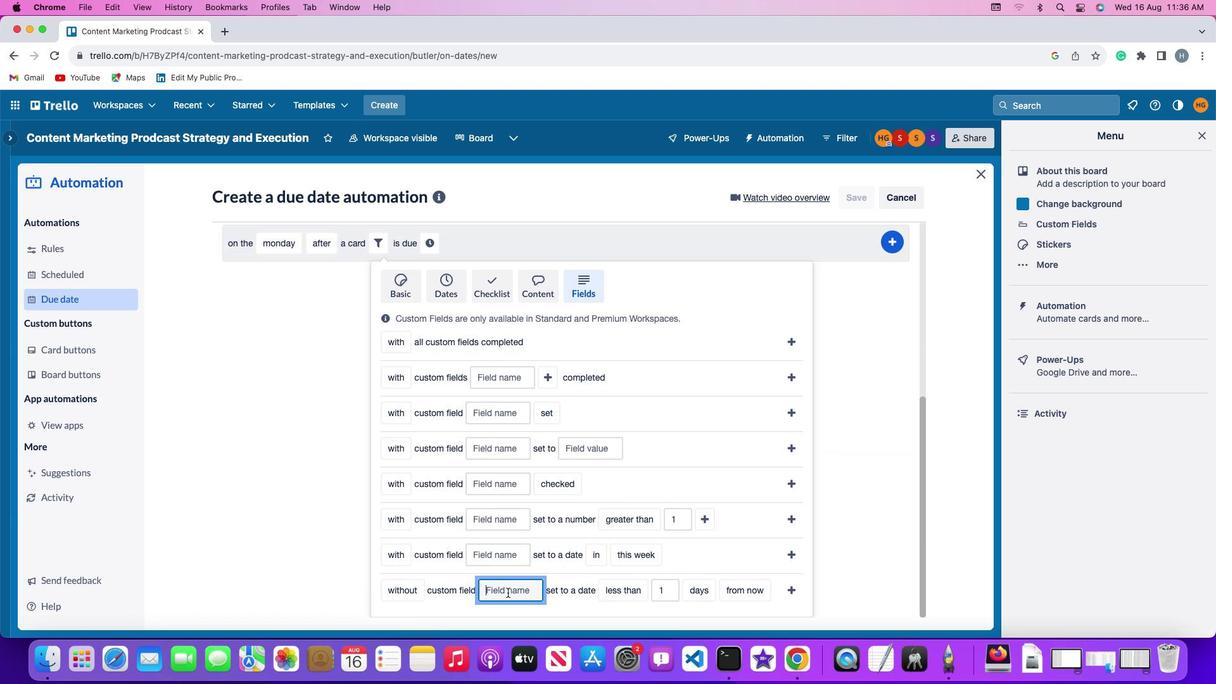 
Action: Key pressed Key.shift'R''e''s''u''m'
Screenshot: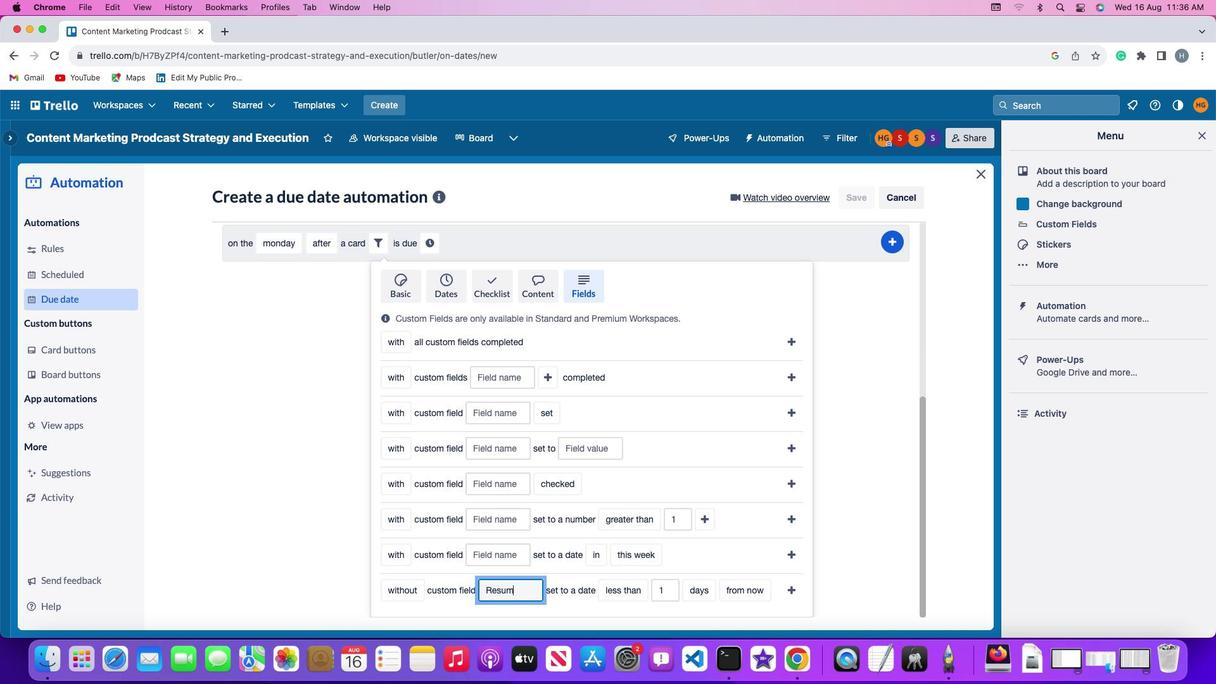 
Action: Mouse moved to (514, 591)
Screenshot: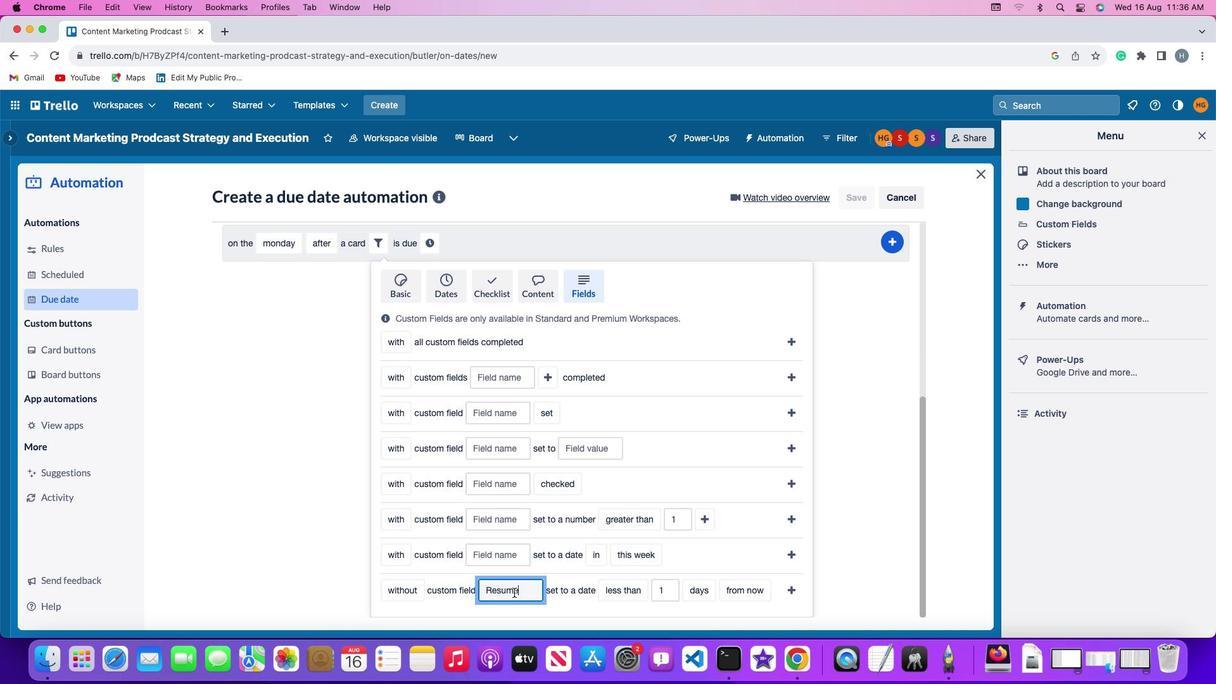 
Action: Key pressed 'e'
Screenshot: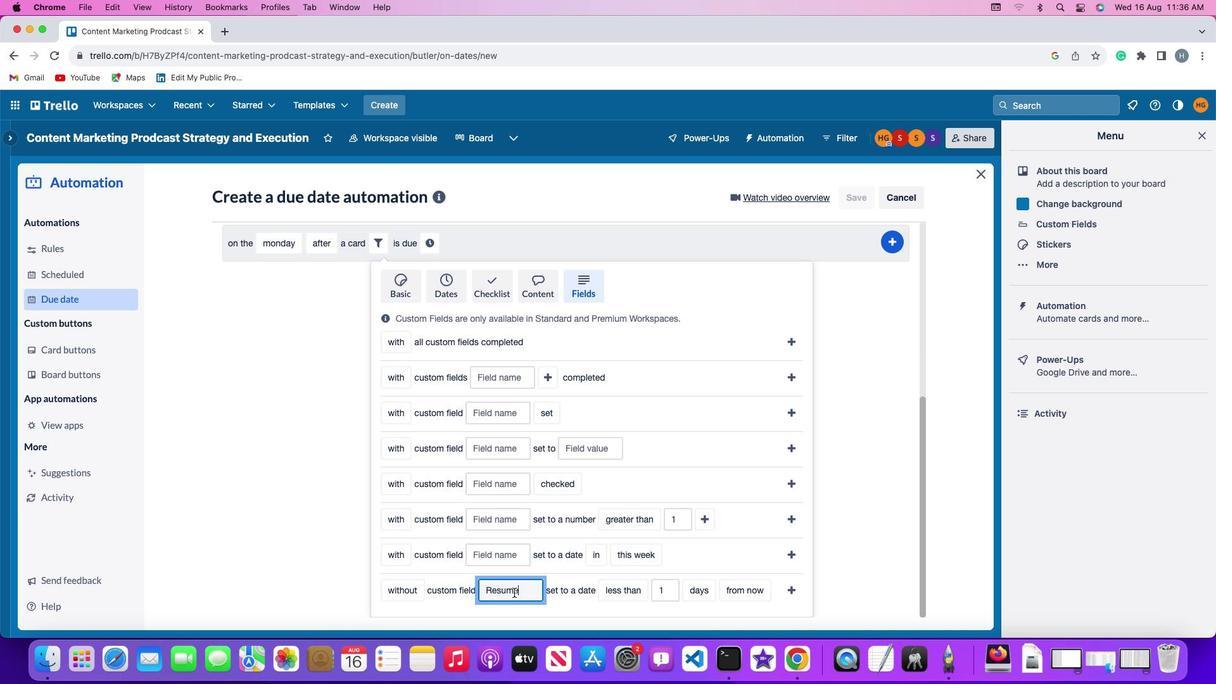 
Action: Mouse moved to (634, 598)
Screenshot: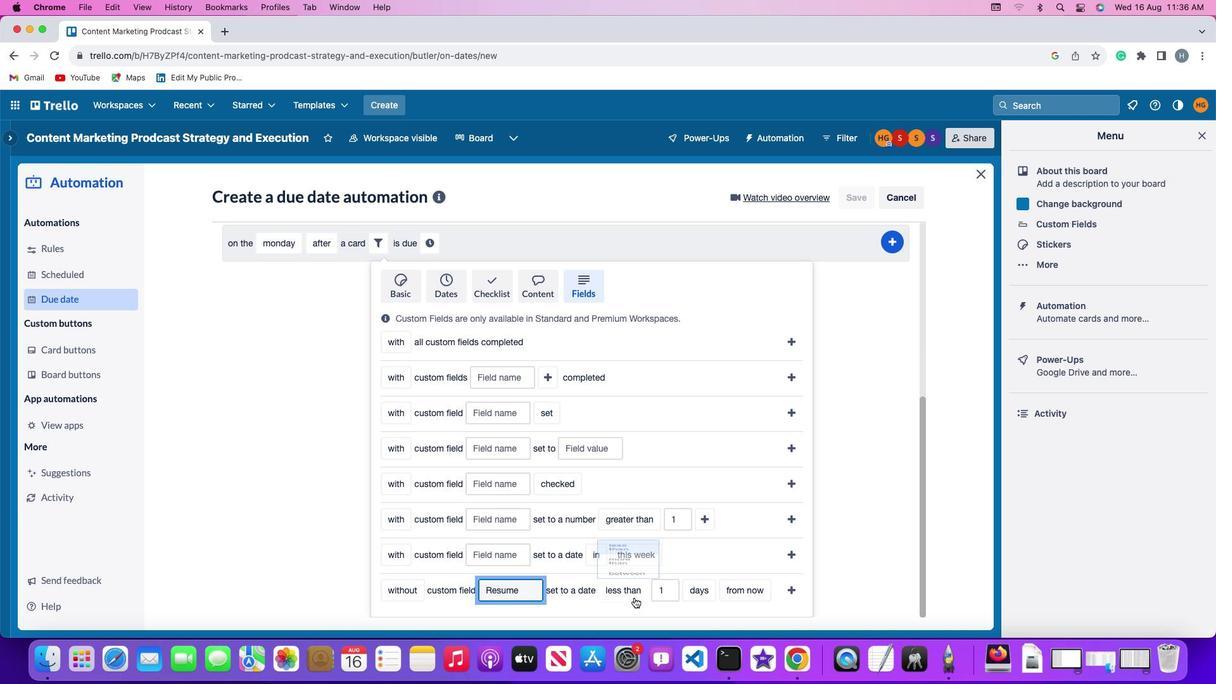 
Action: Mouse pressed left at (634, 598)
Screenshot: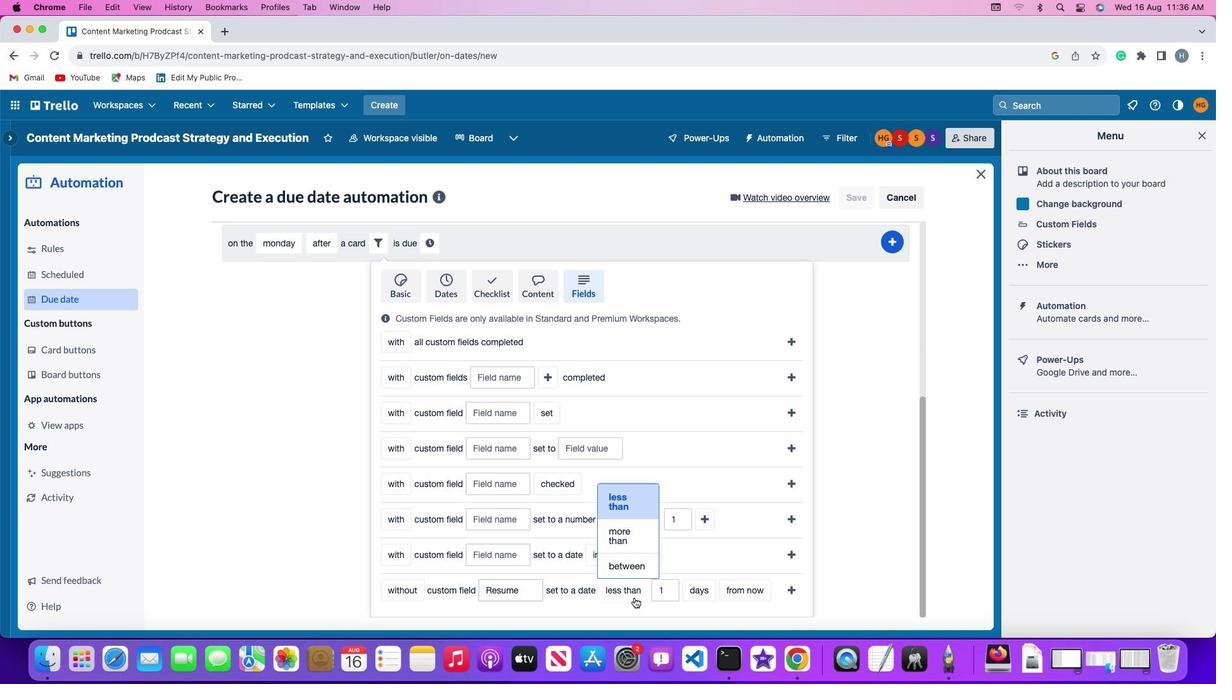 
Action: Mouse moved to (627, 524)
Screenshot: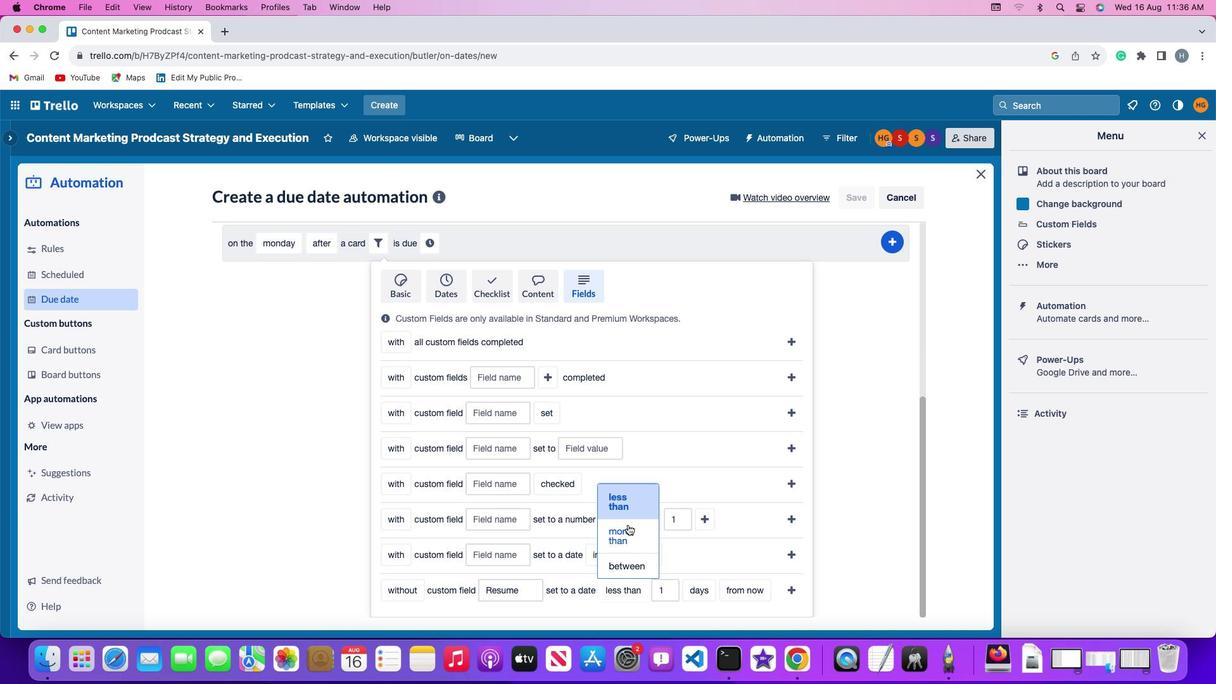 
Action: Mouse pressed left at (627, 524)
Screenshot: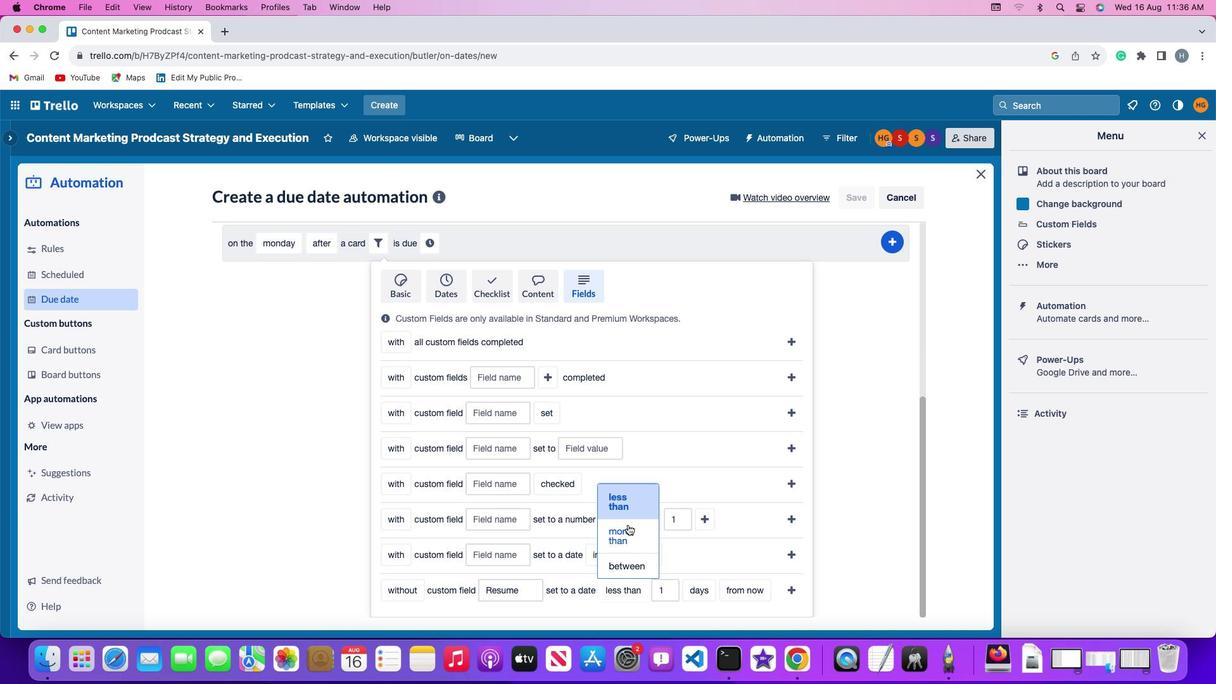 
Action: Mouse moved to (674, 587)
Screenshot: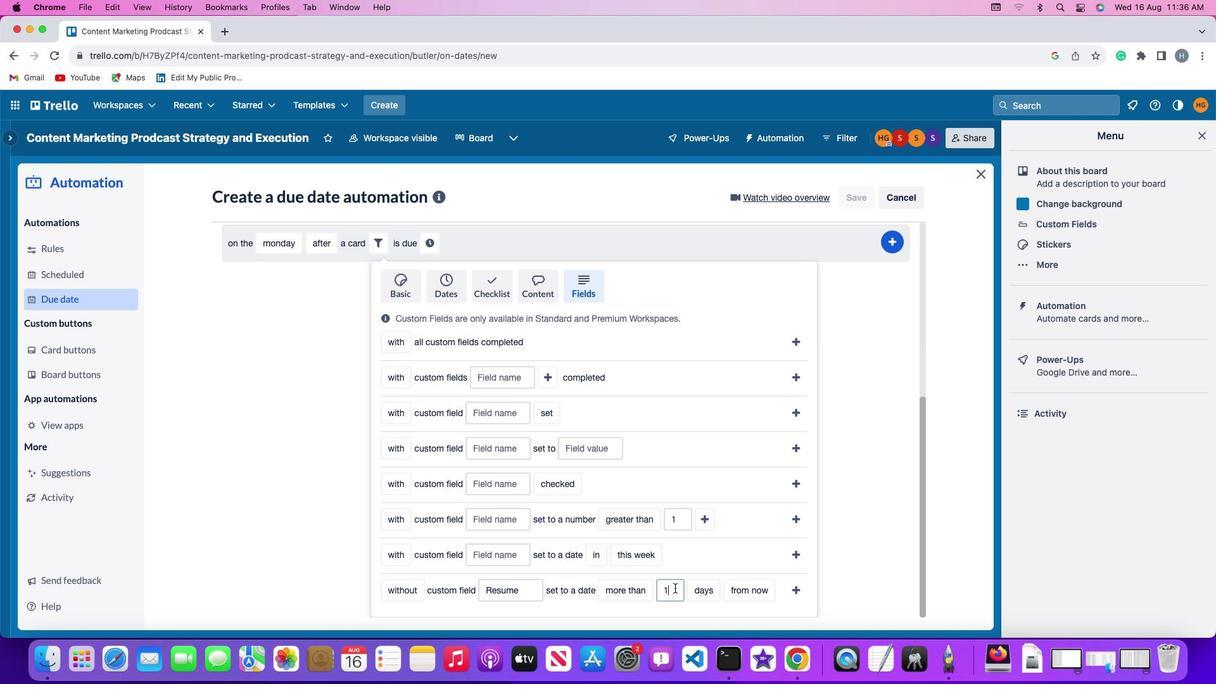
Action: Mouse pressed left at (674, 587)
Screenshot: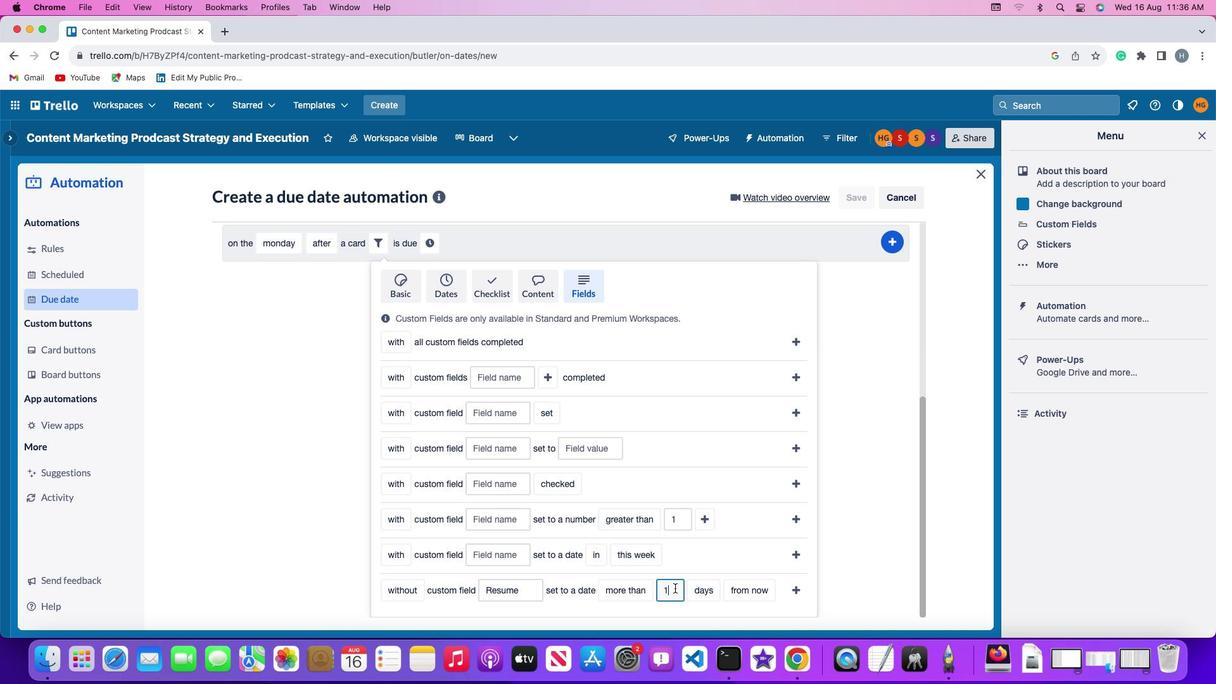 
Action: Key pressed Key.backspace'1'
Screenshot: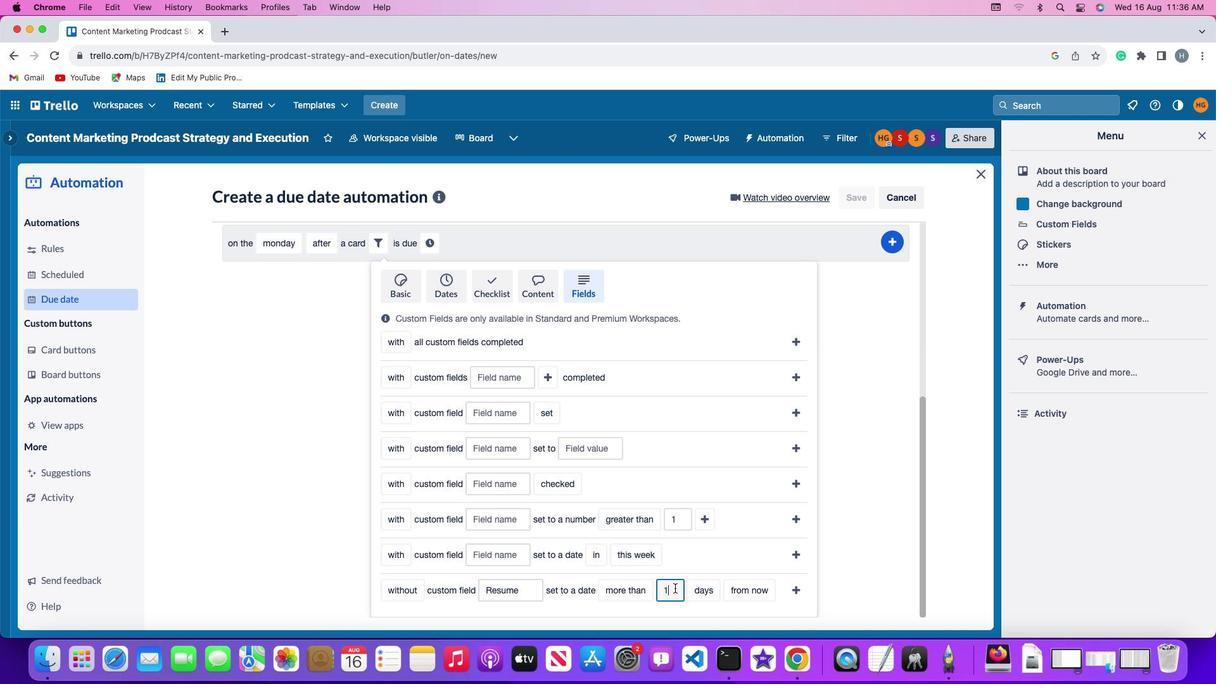 
Action: Mouse moved to (695, 587)
Screenshot: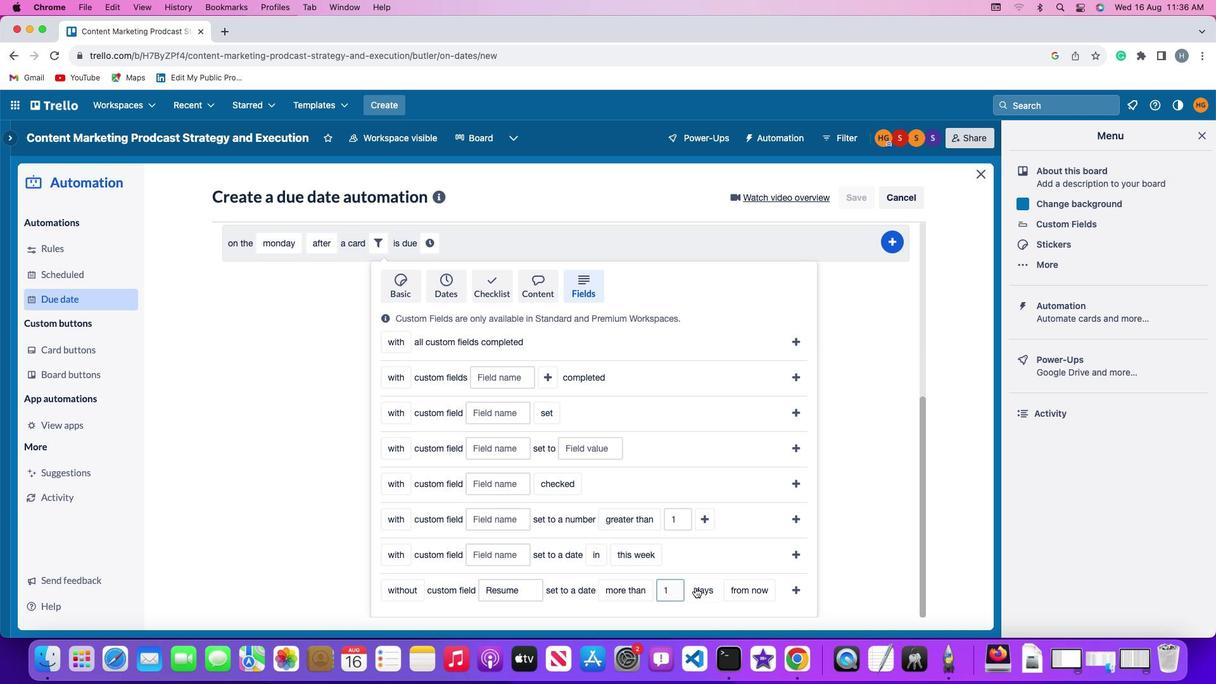 
Action: Mouse pressed left at (695, 587)
Screenshot: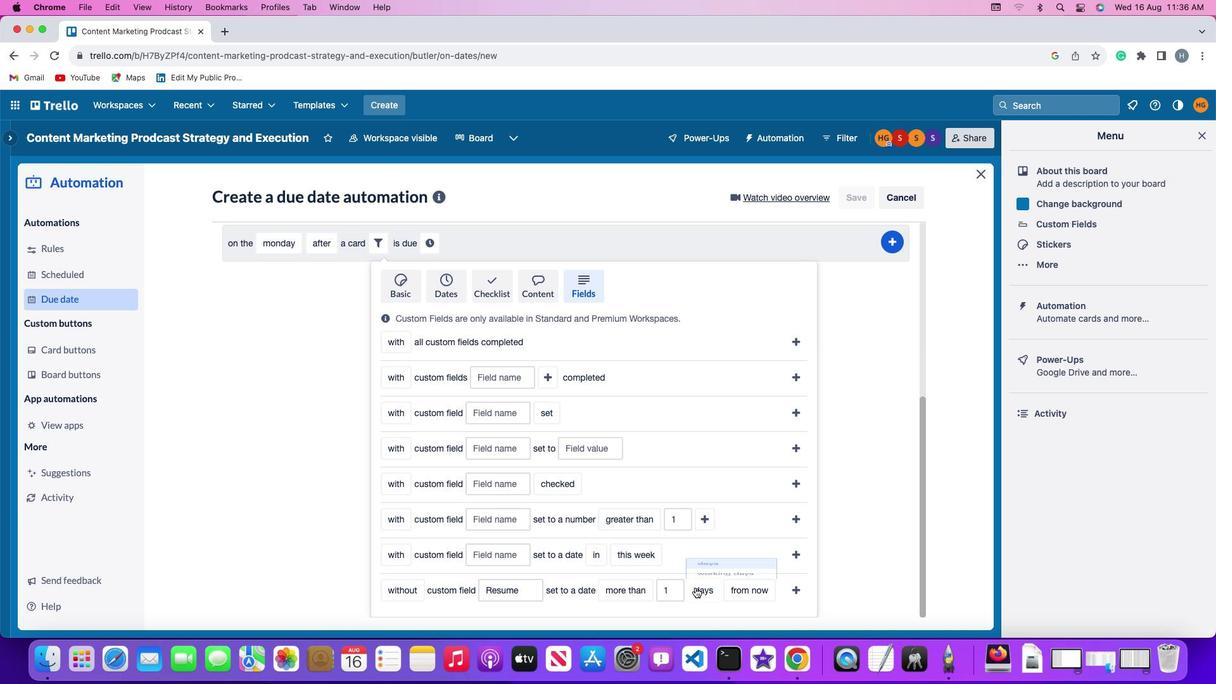 
Action: Mouse moved to (709, 536)
Screenshot: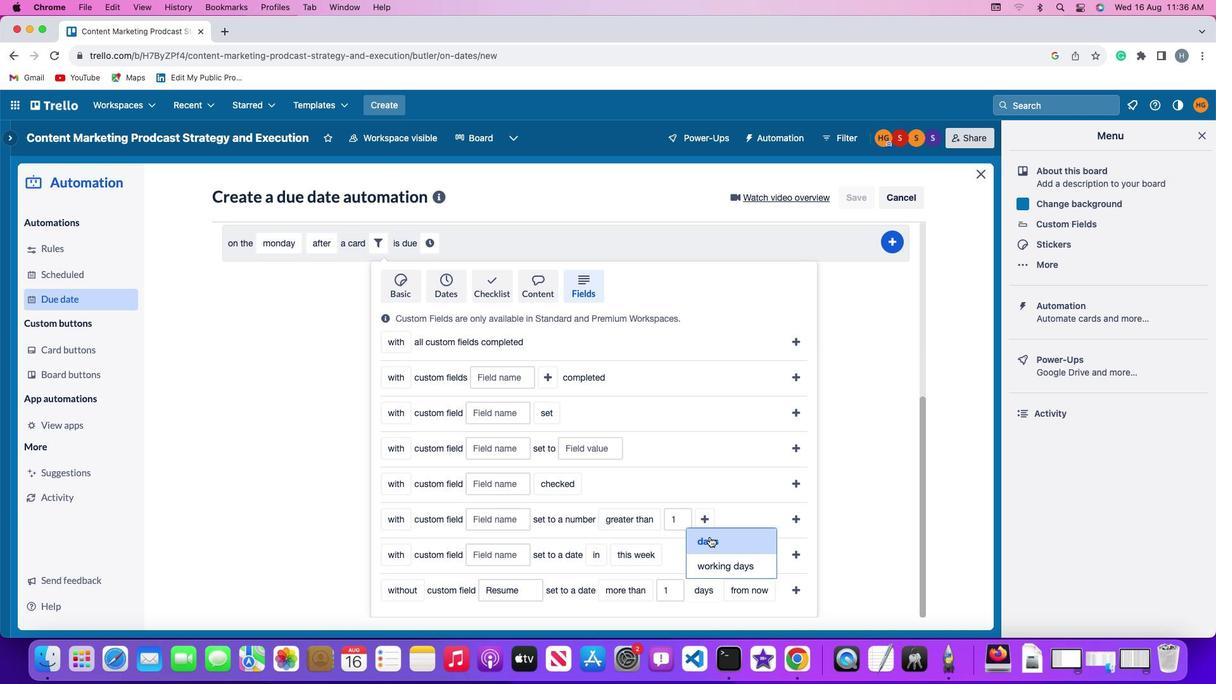 
Action: Mouse pressed left at (709, 536)
Screenshot: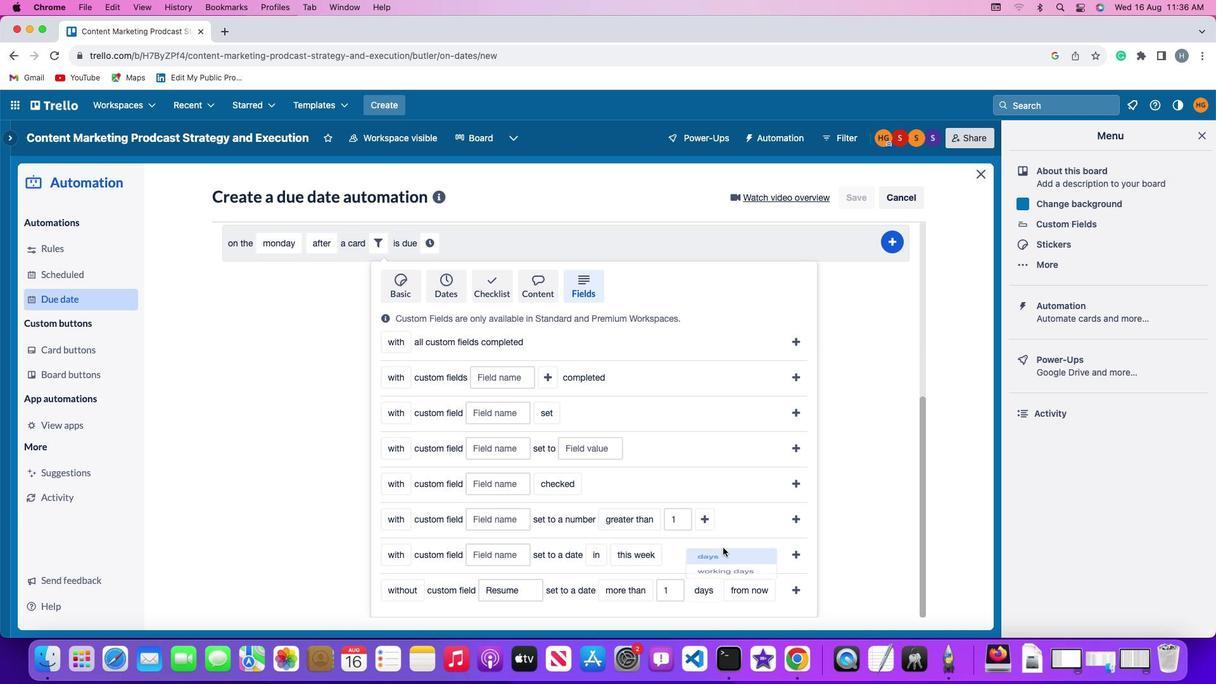 
Action: Mouse moved to (755, 596)
Screenshot: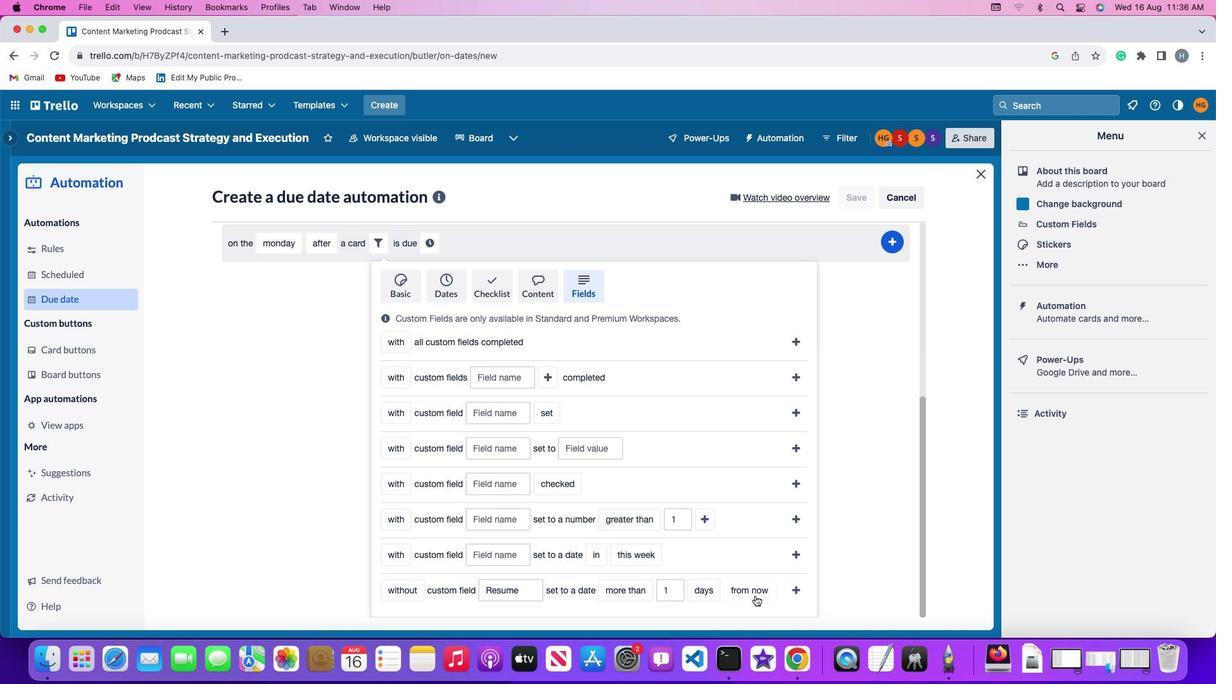 
Action: Mouse pressed left at (755, 596)
Screenshot: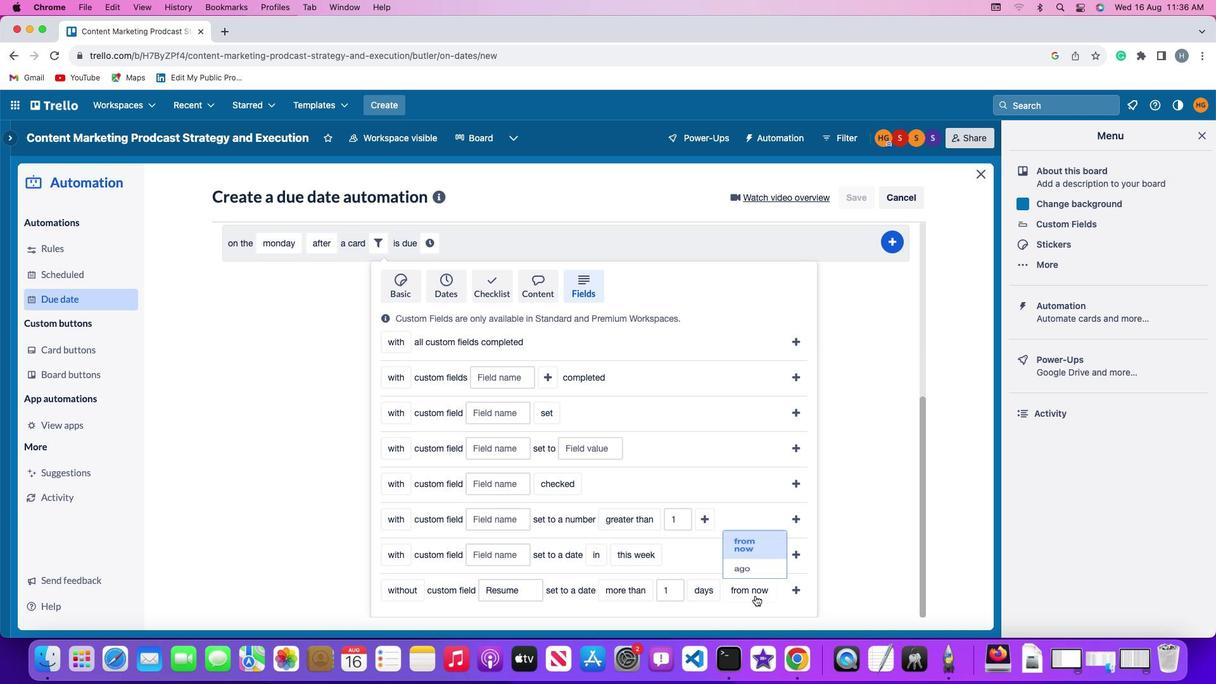 
Action: Mouse moved to (746, 560)
Screenshot: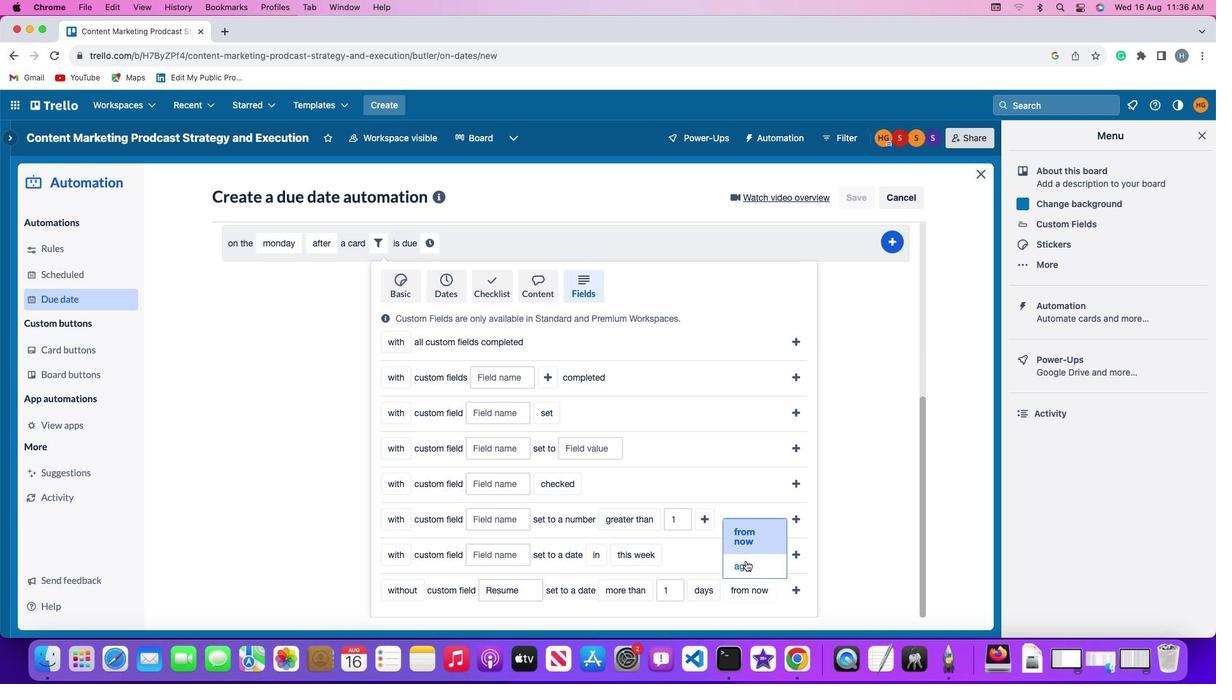 
Action: Mouse pressed left at (746, 560)
Screenshot: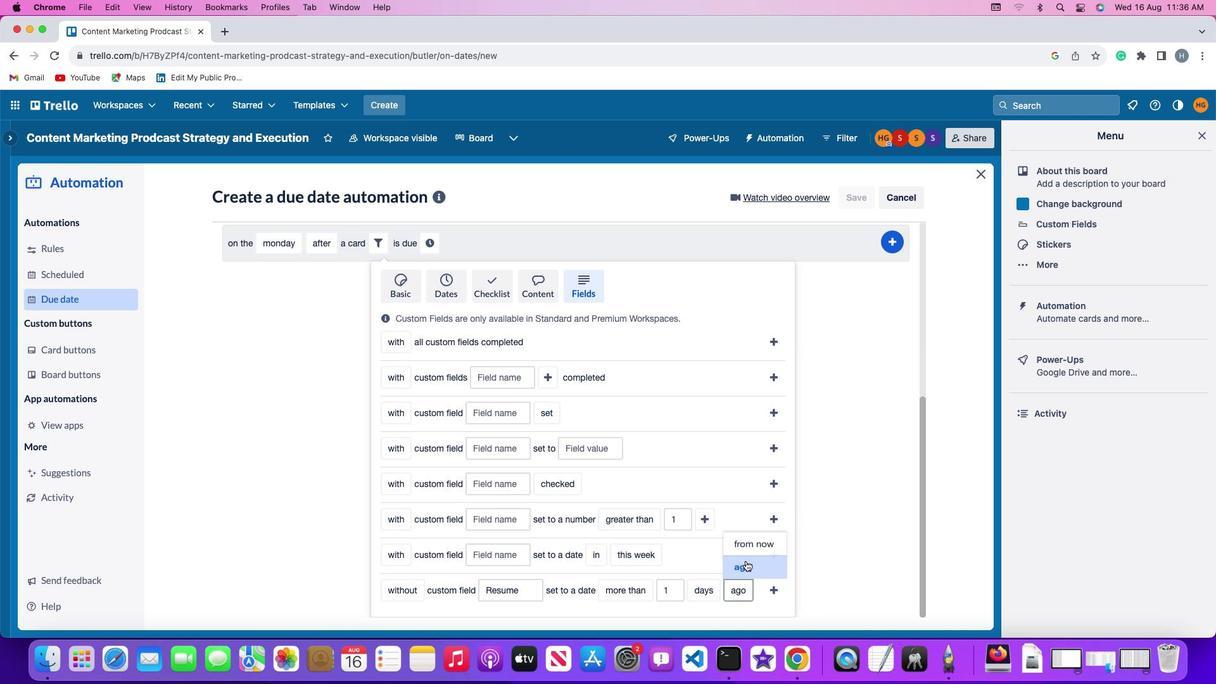 
Action: Mouse moved to (779, 588)
Screenshot: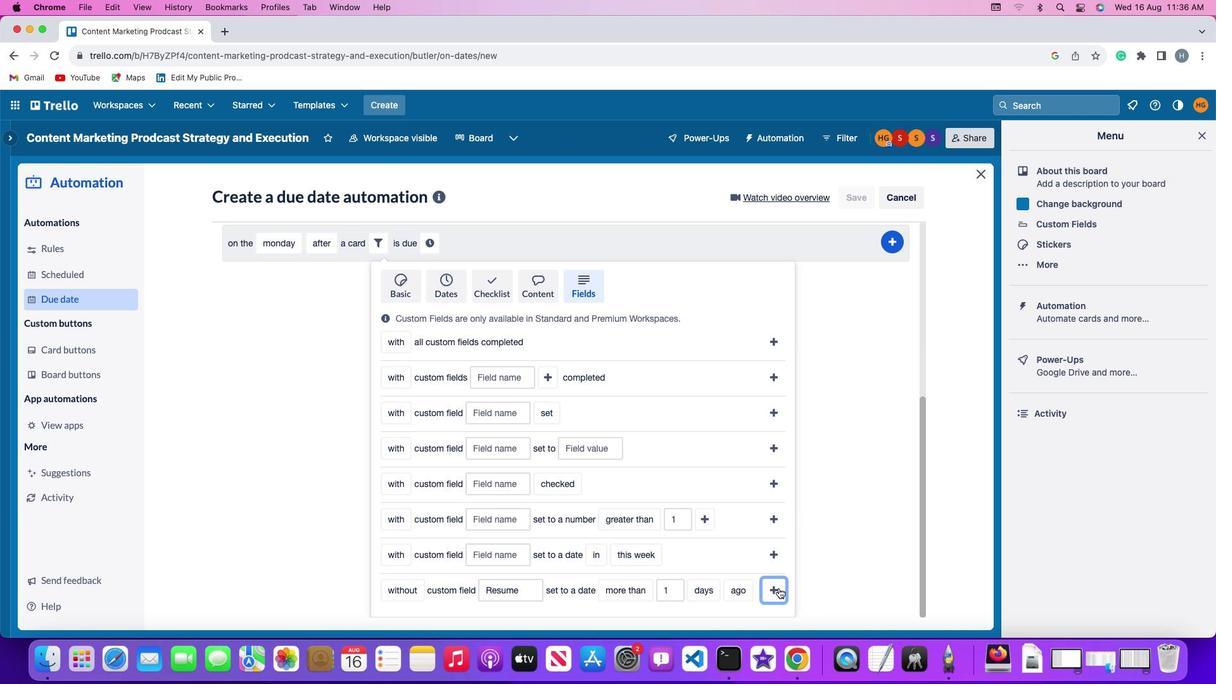
Action: Mouse pressed left at (779, 588)
Screenshot: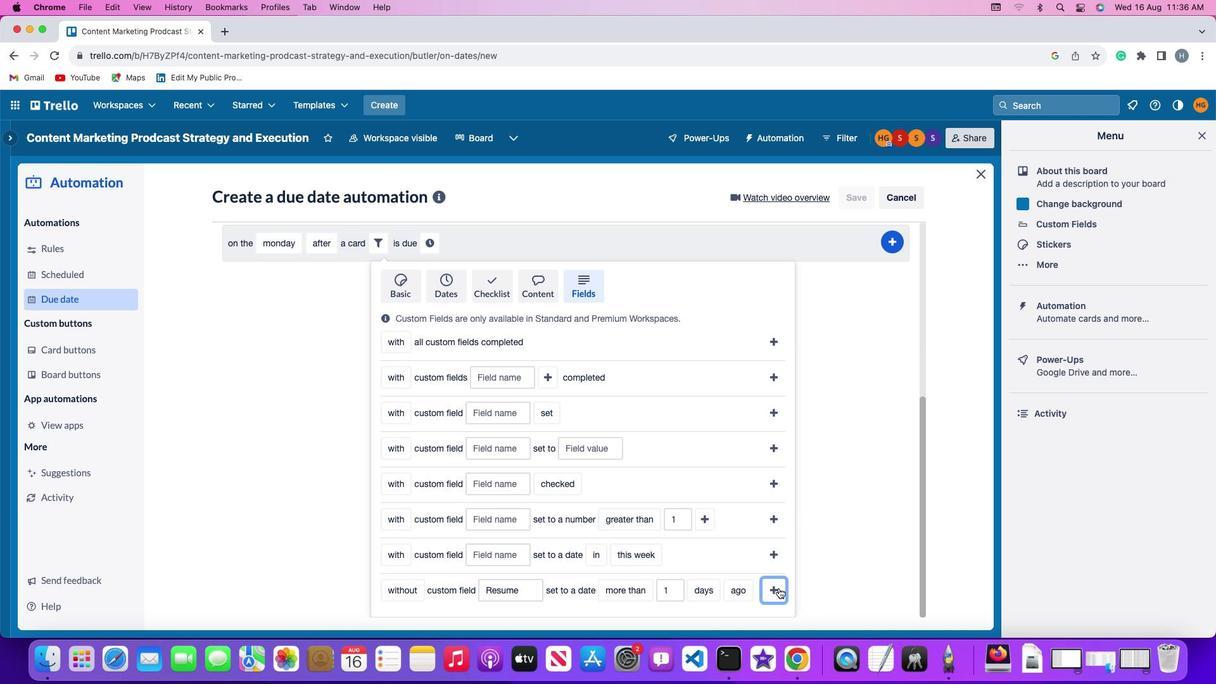 
Action: Mouse moved to (722, 551)
Screenshot: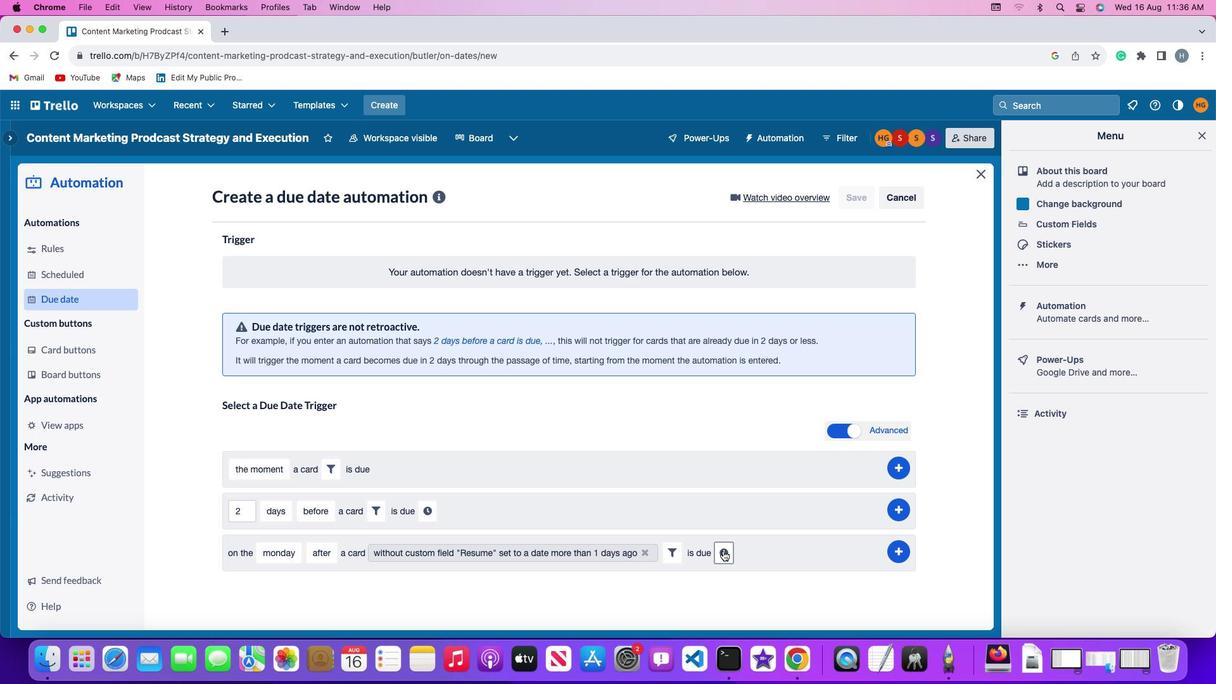 
Action: Mouse pressed left at (722, 551)
Screenshot: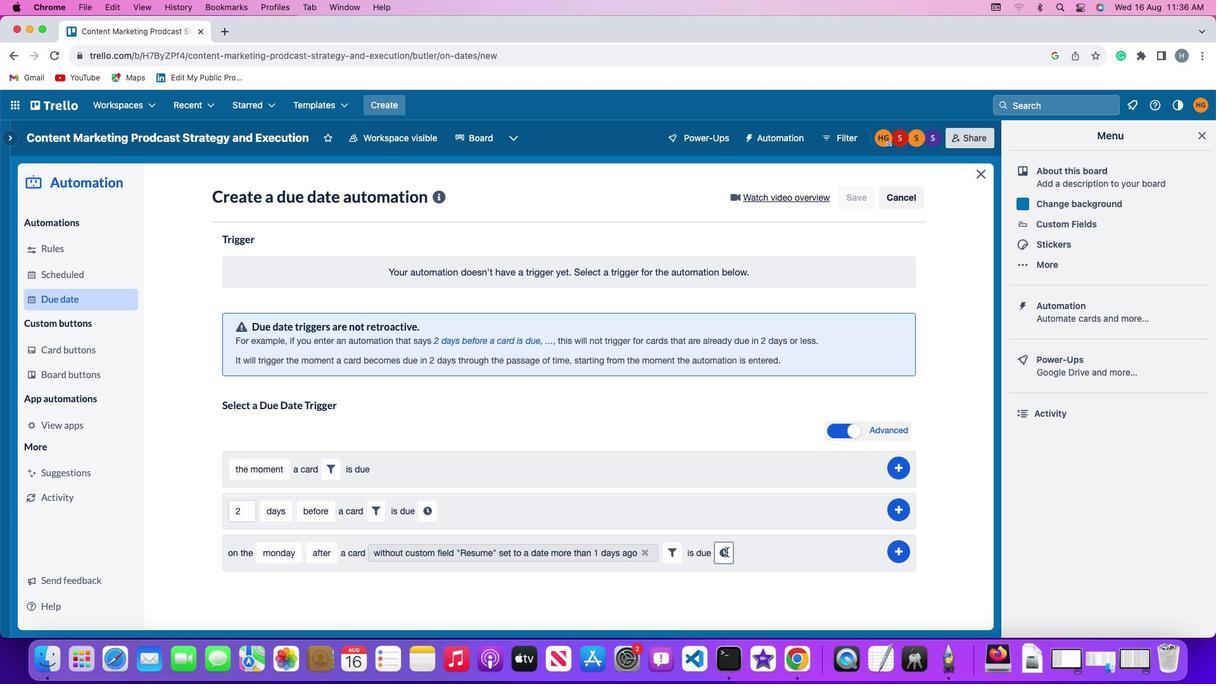 
Action: Mouse moved to (753, 556)
Screenshot: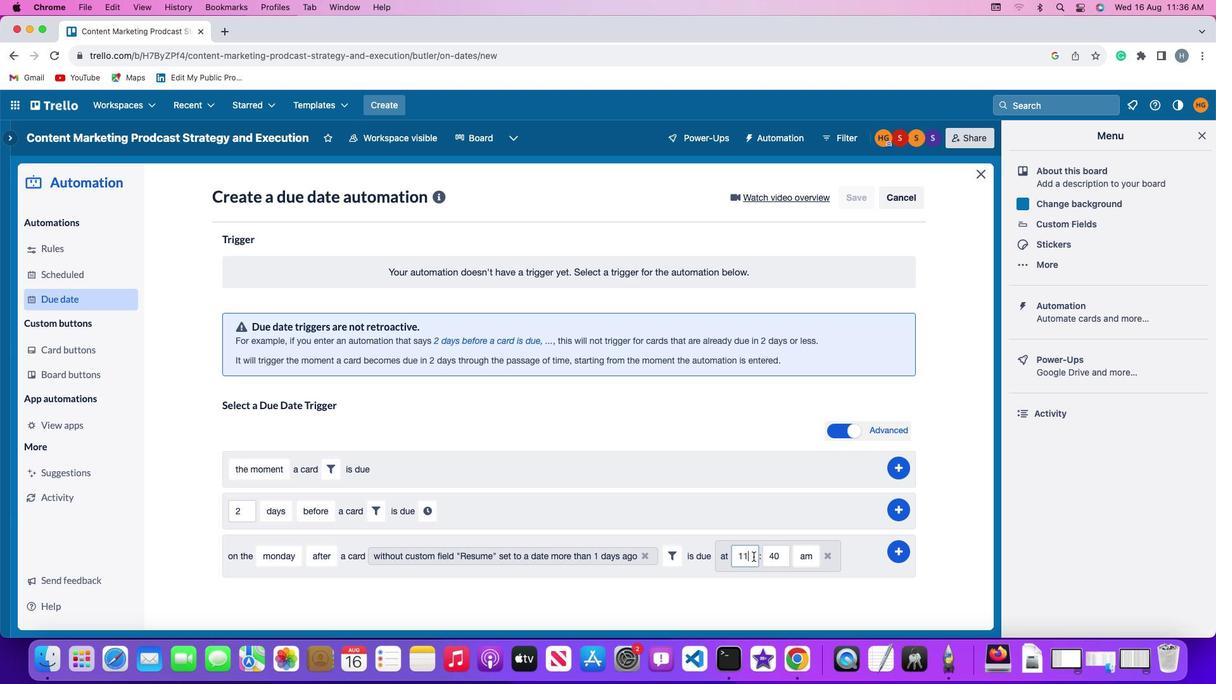 
Action: Mouse pressed left at (753, 556)
Screenshot: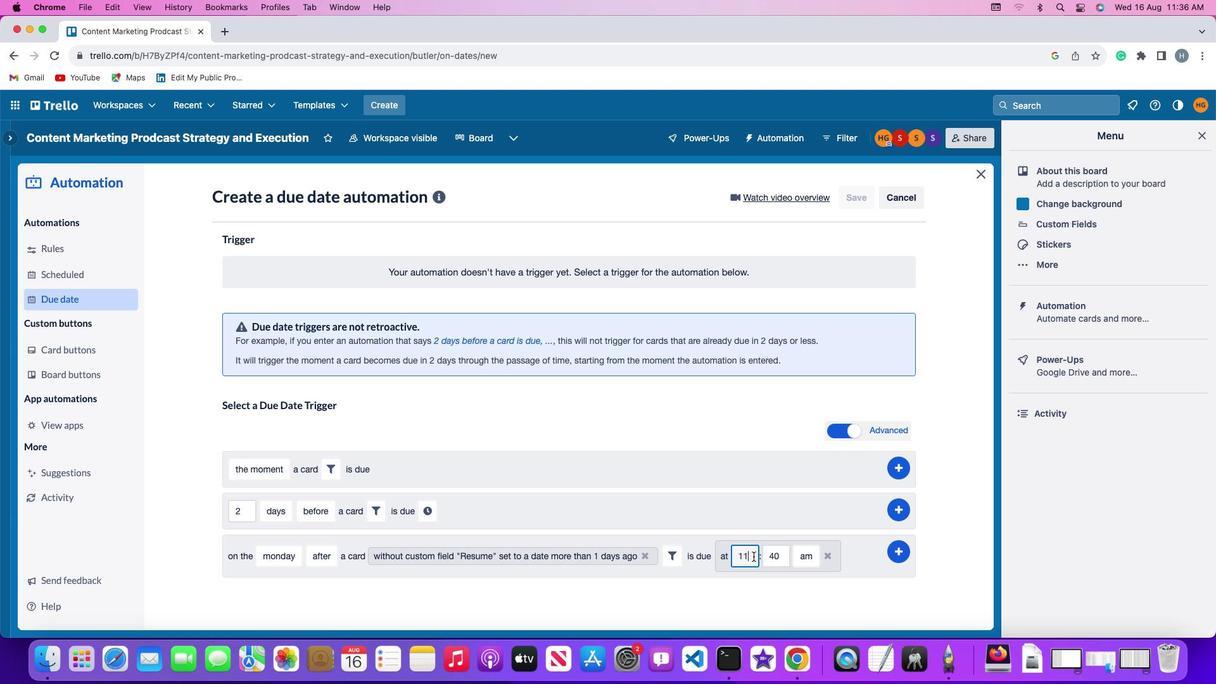 
Action: Key pressed Key.backspaceKey.backspace'1''1'
Screenshot: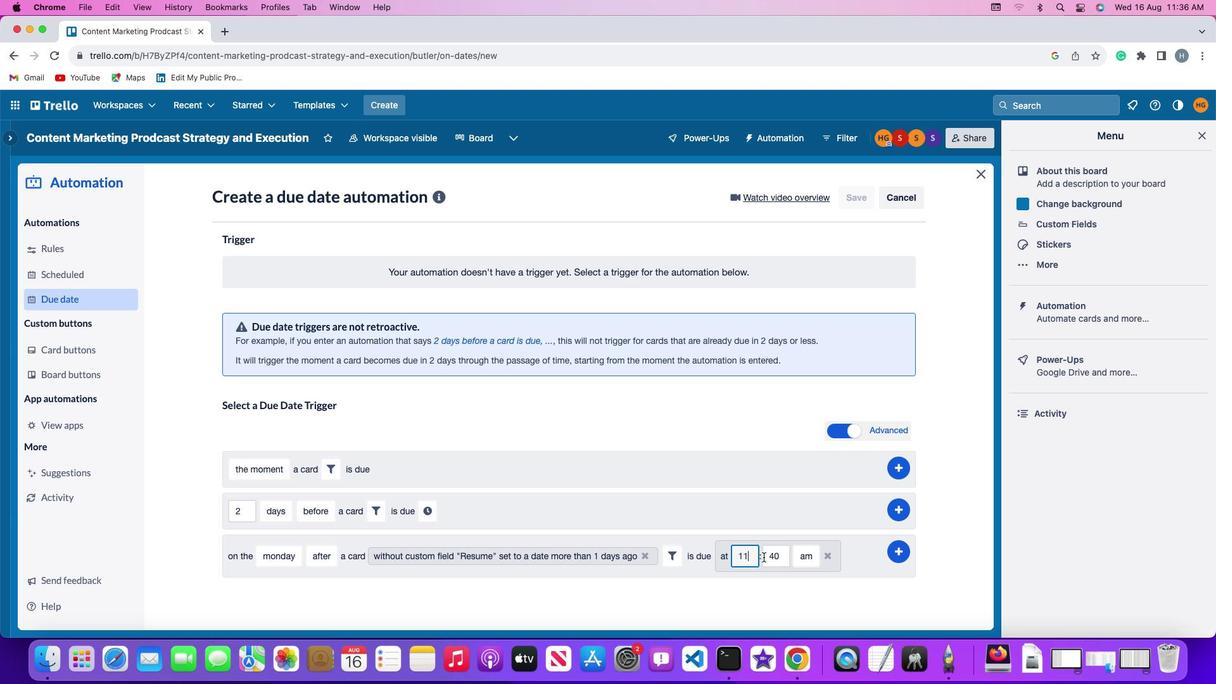 
Action: Mouse moved to (785, 557)
Screenshot: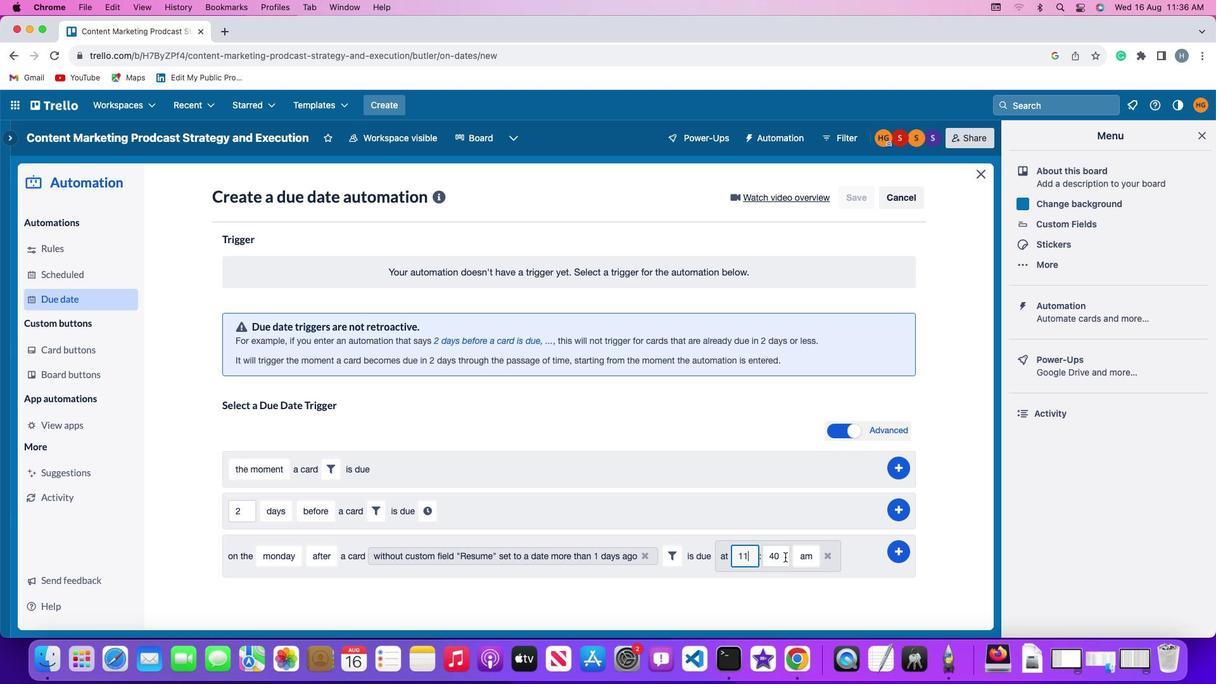 
Action: Mouse pressed left at (785, 557)
Screenshot: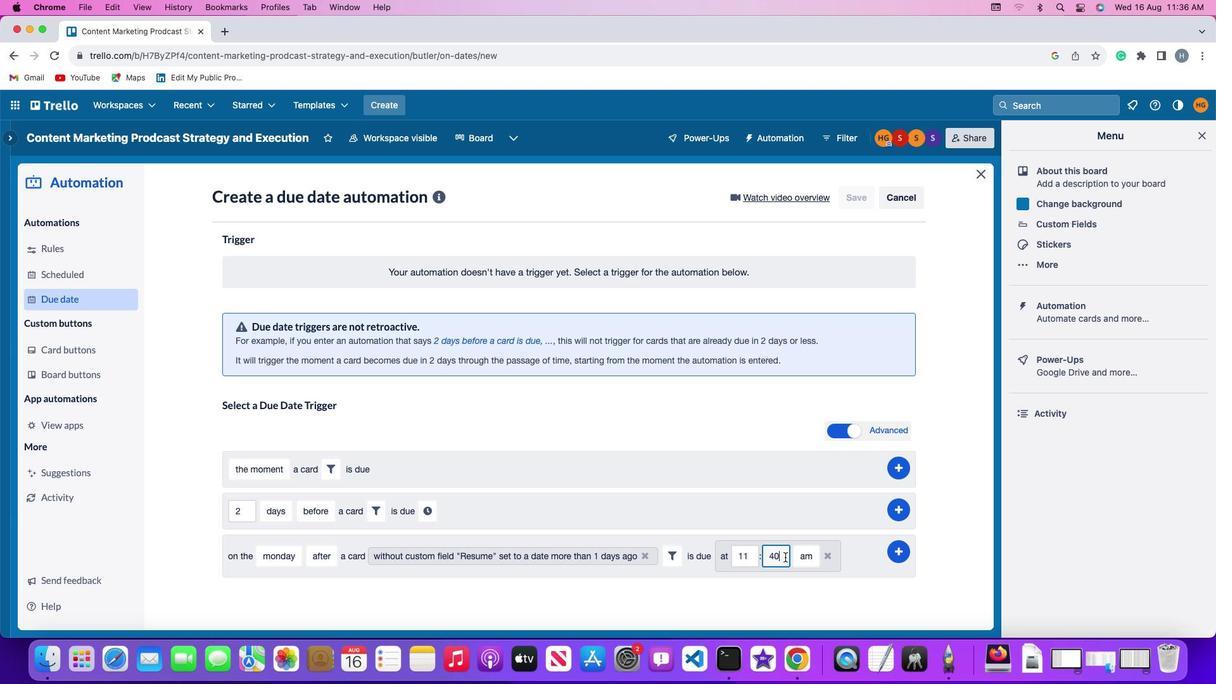 
Action: Key pressed Key.backspaceKey.backspace'0''0'
Screenshot: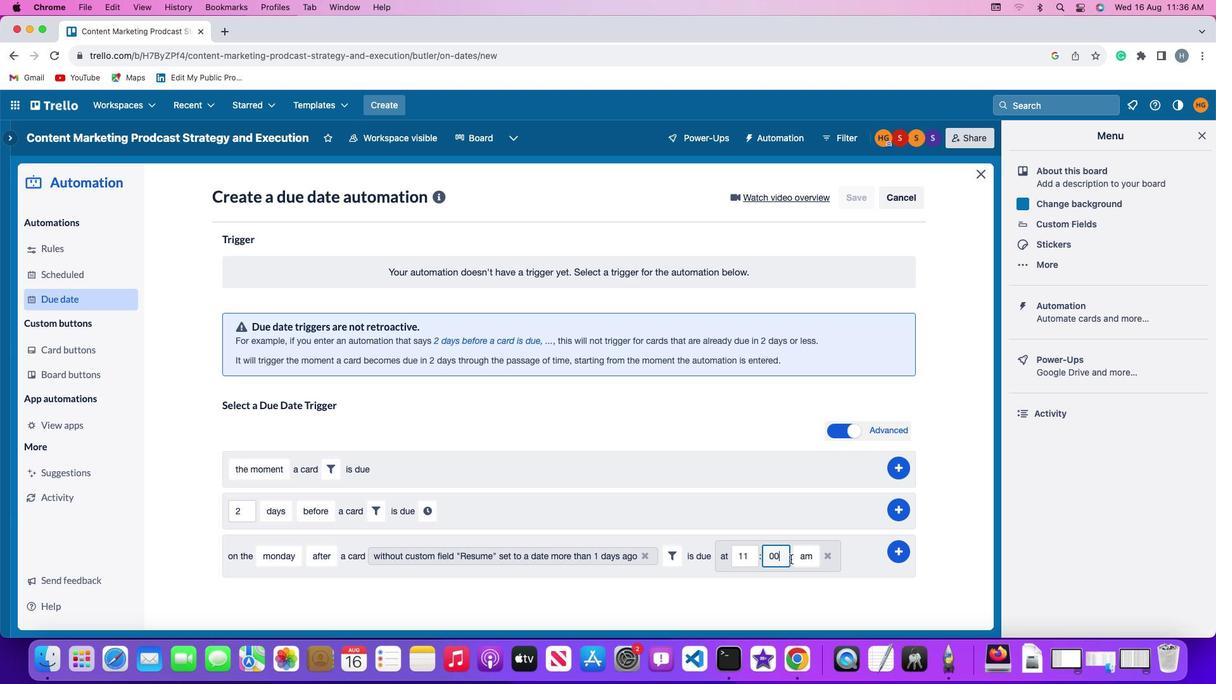 
Action: Mouse moved to (805, 558)
Screenshot: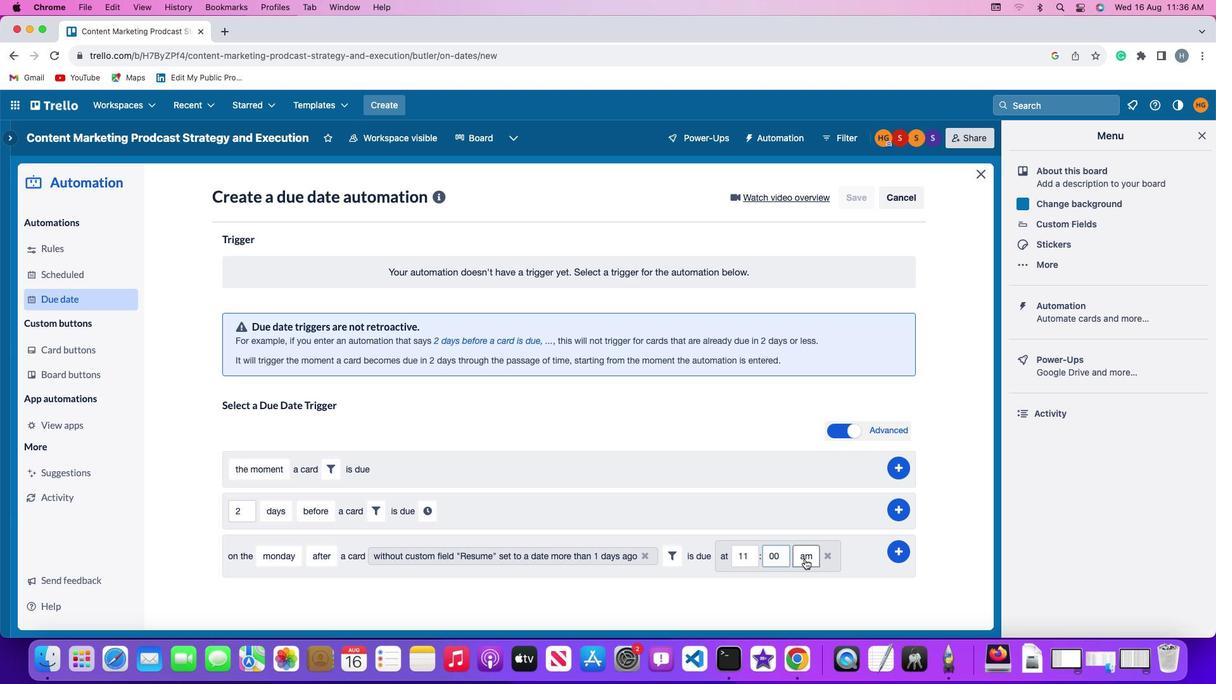 
Action: Mouse pressed left at (805, 558)
Screenshot: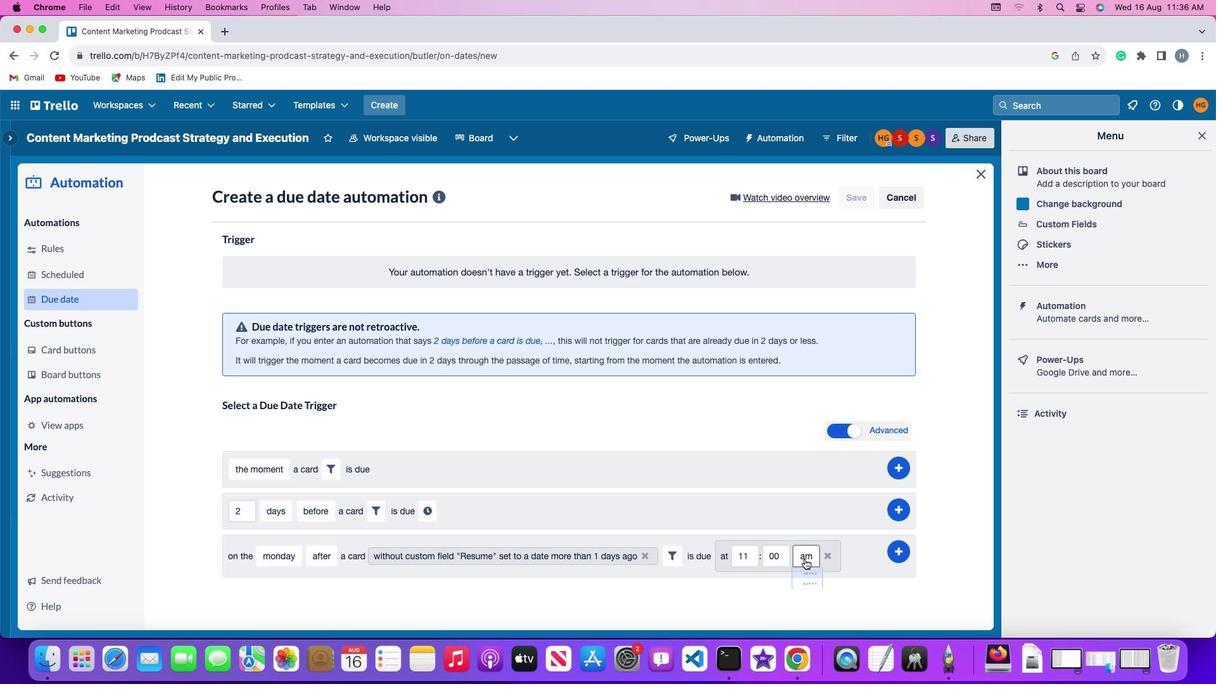 
Action: Mouse moved to (809, 578)
Screenshot: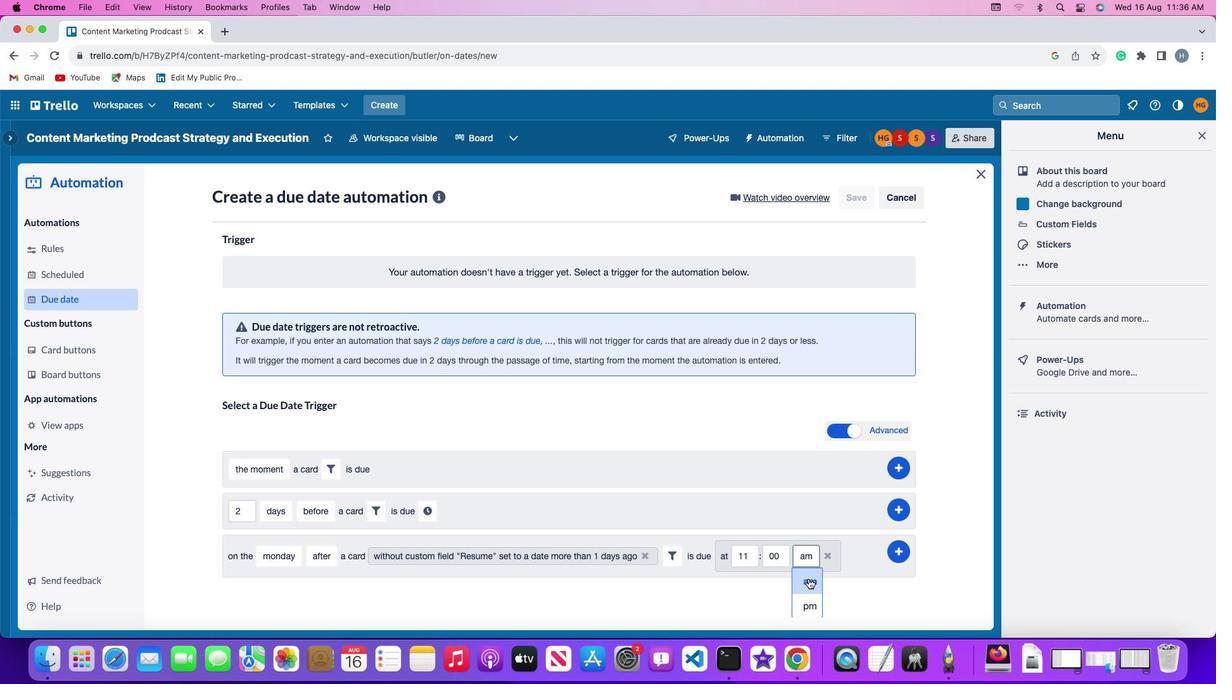 
Action: Mouse pressed left at (809, 578)
Screenshot: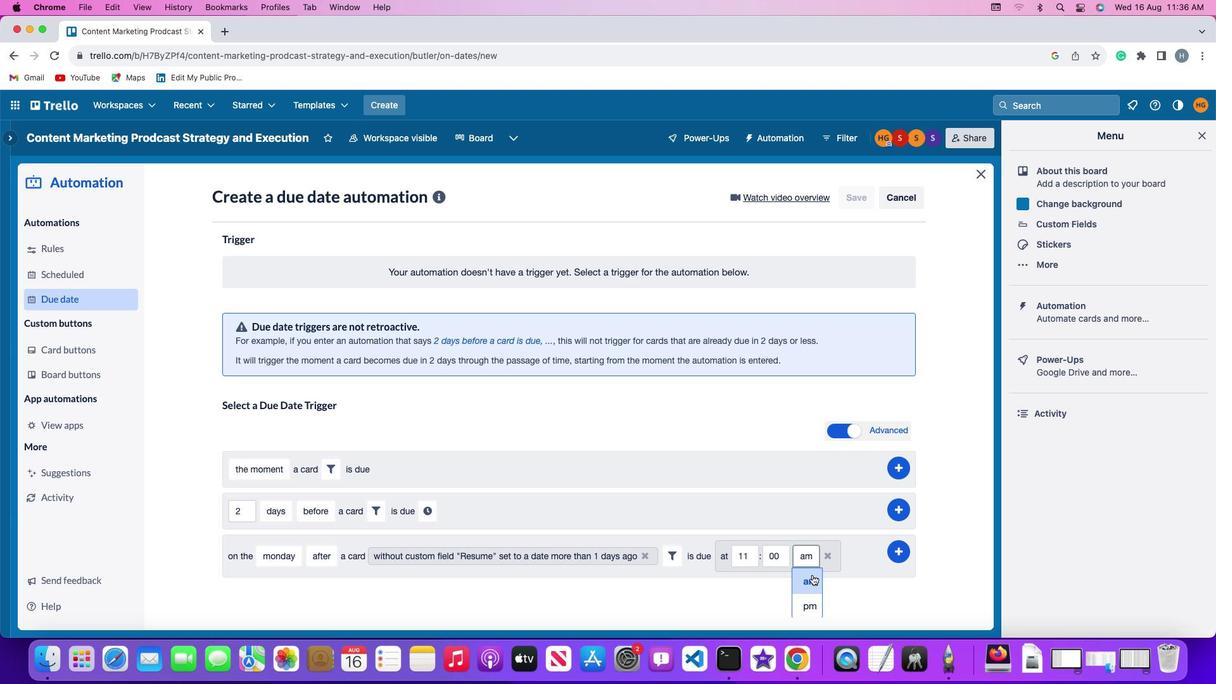 
Action: Mouse moved to (896, 553)
Screenshot: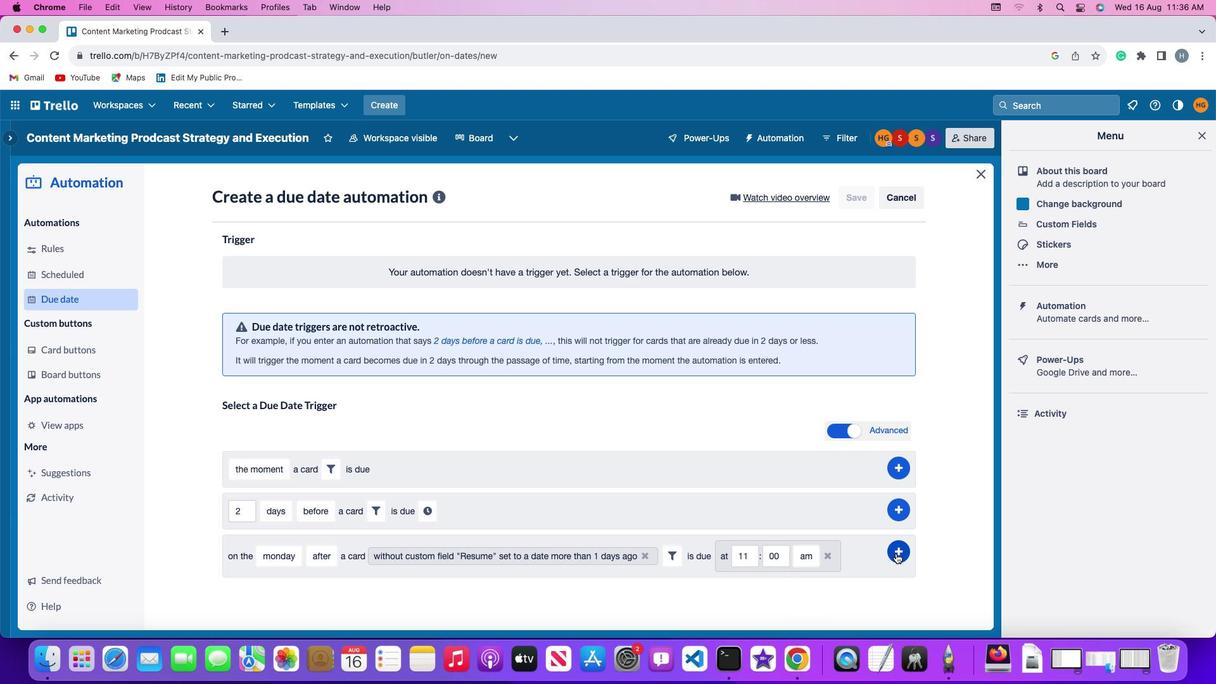 
Action: Mouse pressed left at (896, 553)
Screenshot: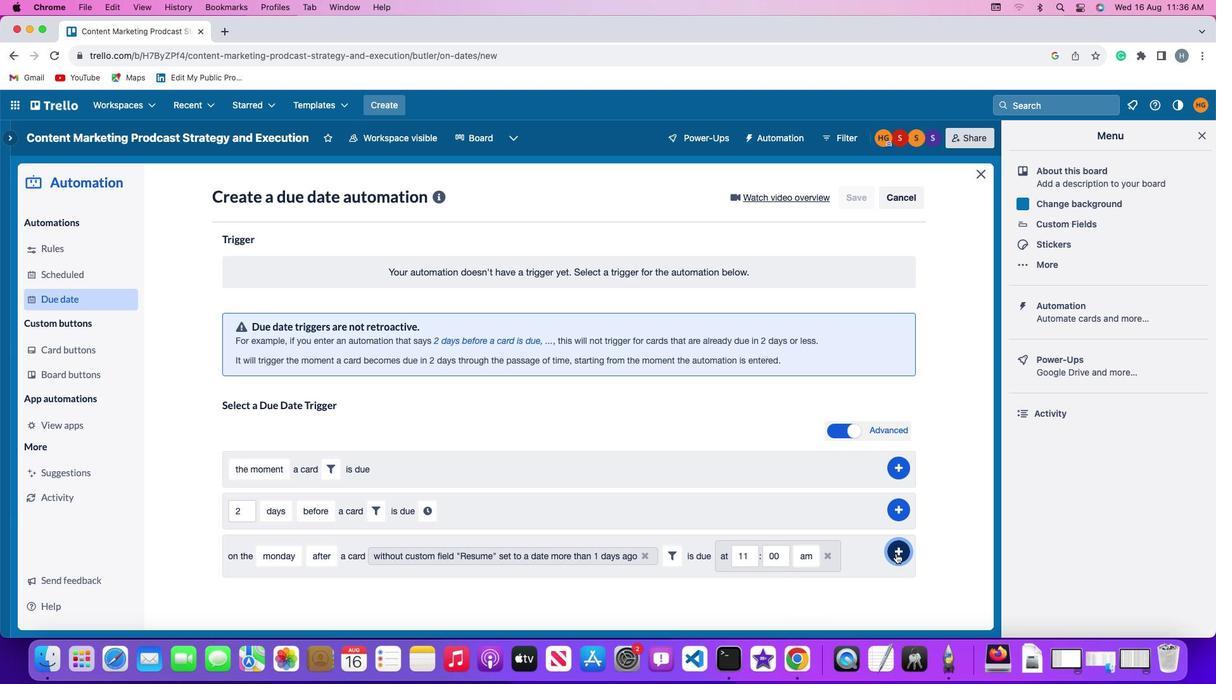 
Action: Mouse moved to (946, 462)
Screenshot: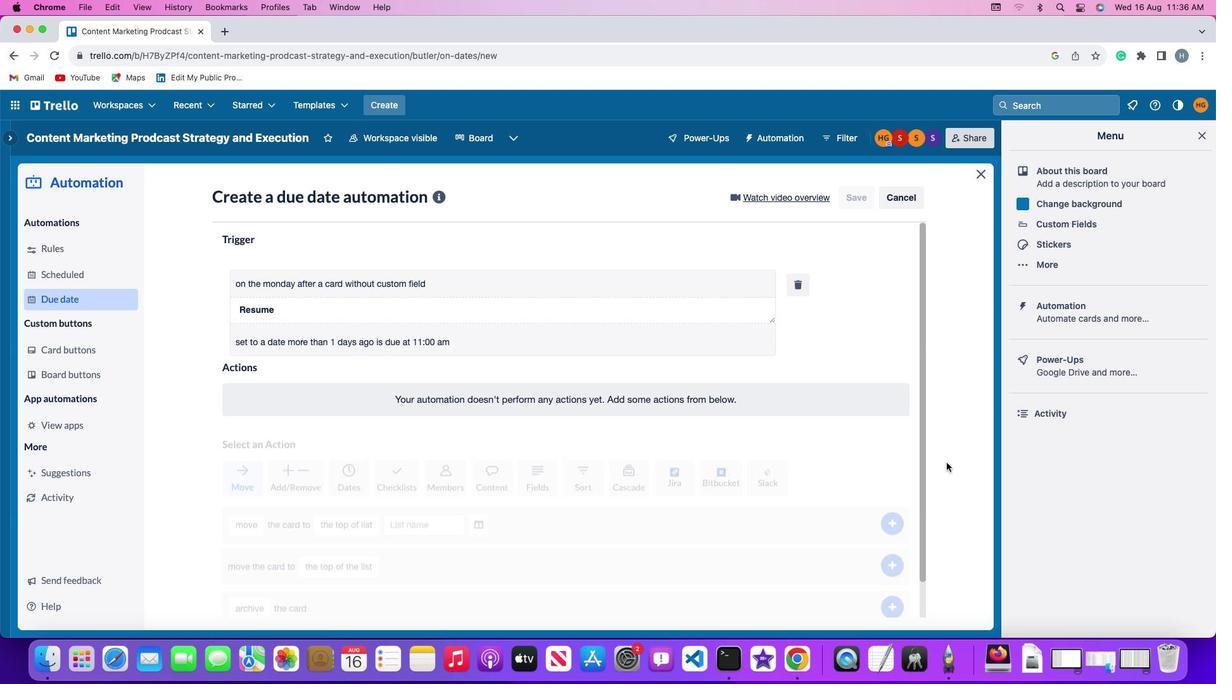
